 Task: In the Contact  ThomasAmelia@bosch-automotive.com, Create email and send with subject: 'Step into the Future: Discover Our Cutting-Edge Solution', and with mail content 'Good Evening,_x000D_
Step into a world of unlimited possibilities. Our cutting-edge solution will empower you to overcome challenges and achieve unparalleled success in your industry._x000D_
Thanks and Regards', attach the document: Project_plan.docx and insert image: visitingcard.jpg. Below Thank and Regards, write Reddit and insert the URL: 'www.reddit.com'. Mark checkbox to create task to follow up : In 2 weeks. Logged in from softage.3@softage.net
Action: Mouse moved to (68, 73)
Screenshot: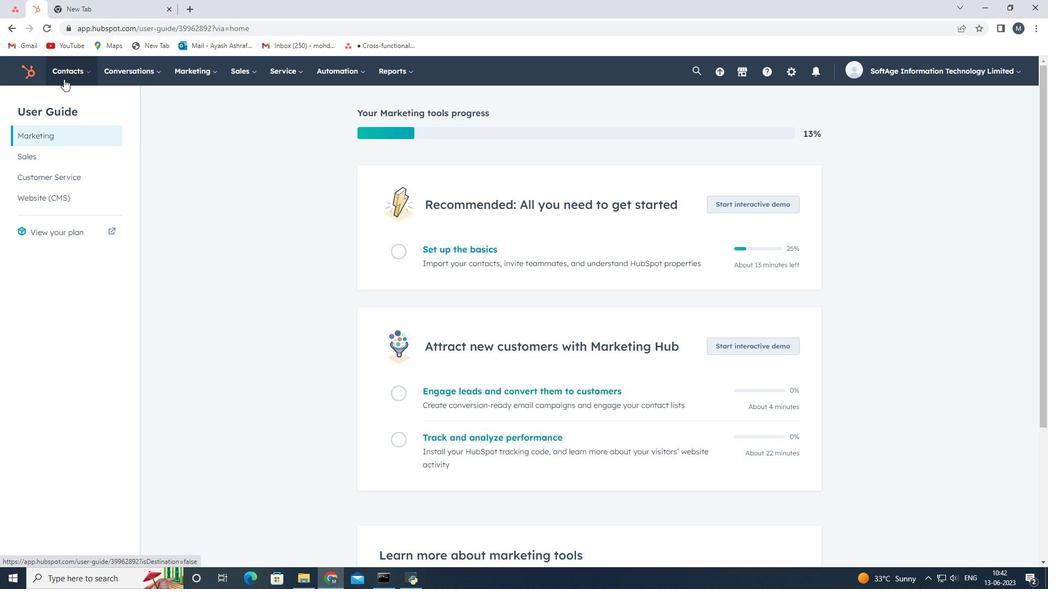 
Action: Mouse pressed left at (68, 73)
Screenshot: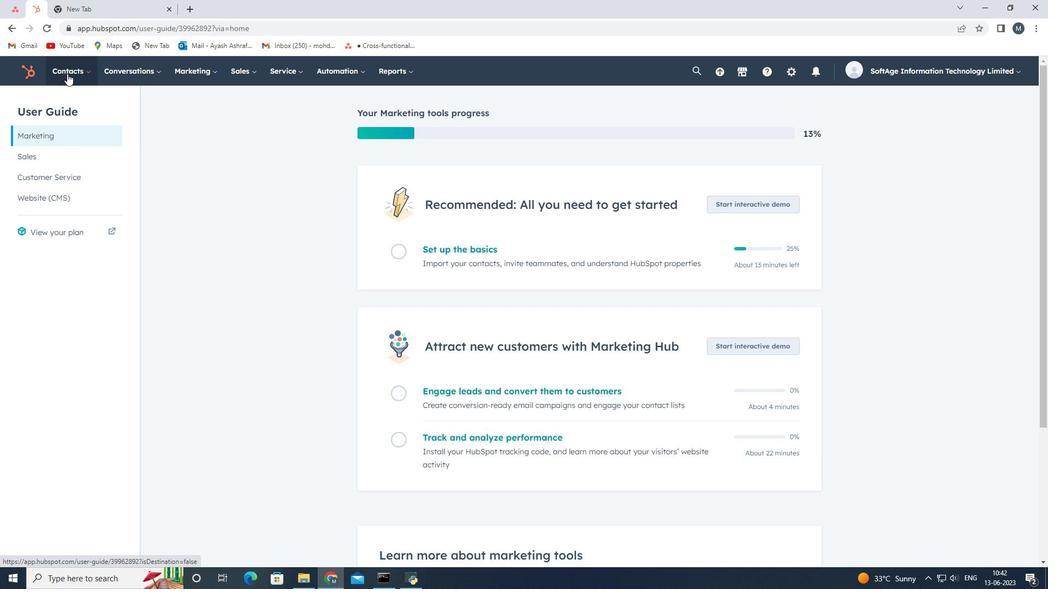 
Action: Mouse moved to (69, 99)
Screenshot: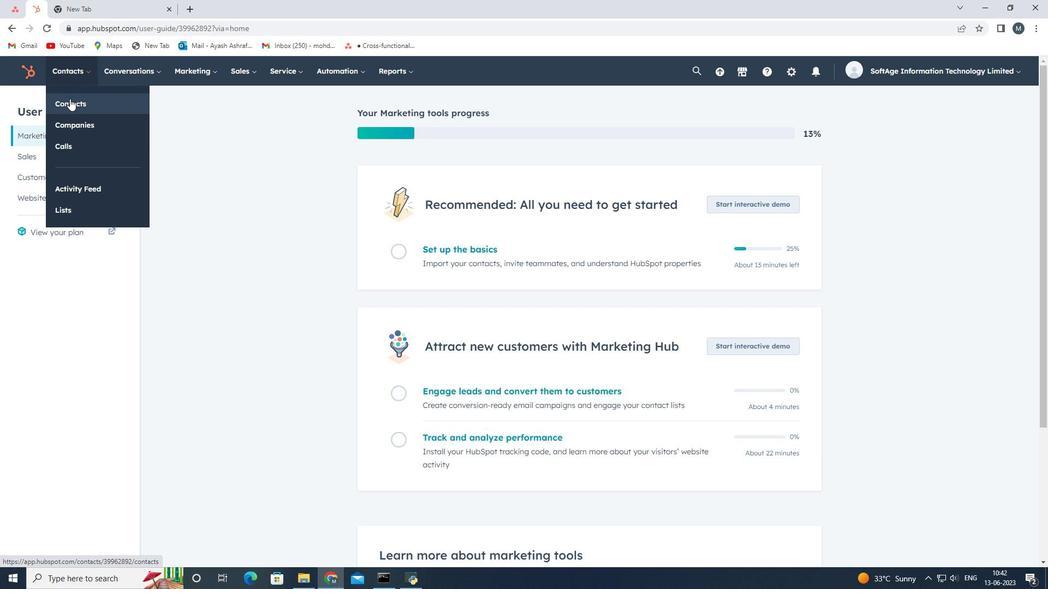 
Action: Mouse pressed left at (69, 99)
Screenshot: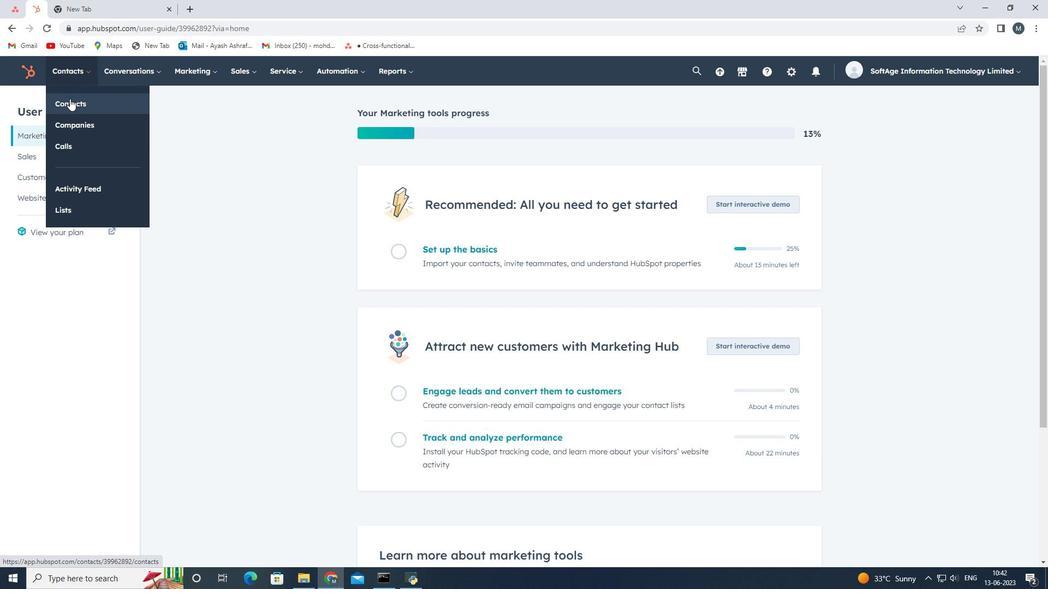 
Action: Mouse moved to (84, 192)
Screenshot: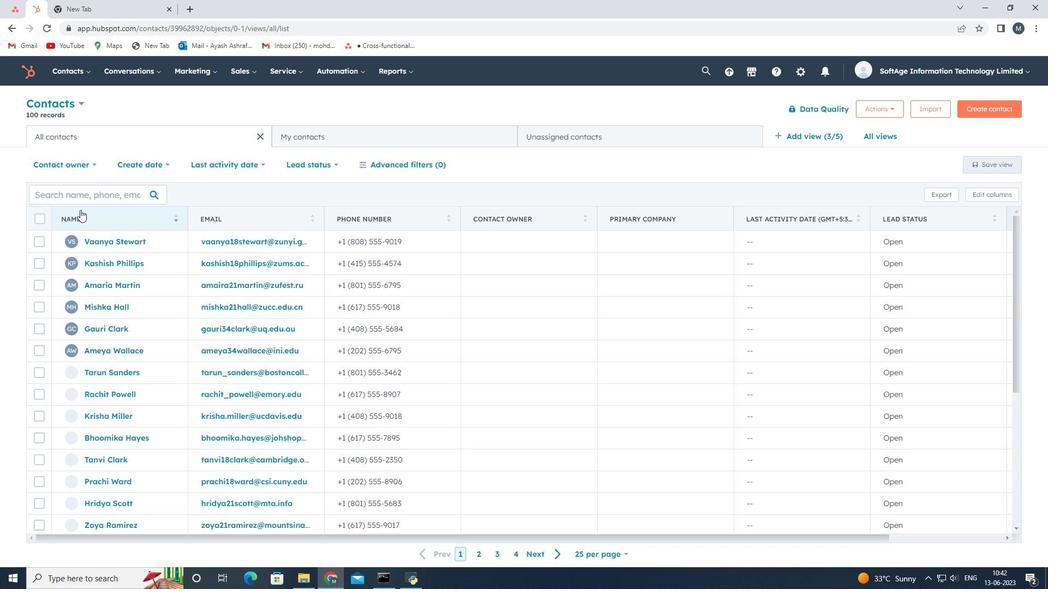 
Action: Mouse pressed left at (84, 192)
Screenshot: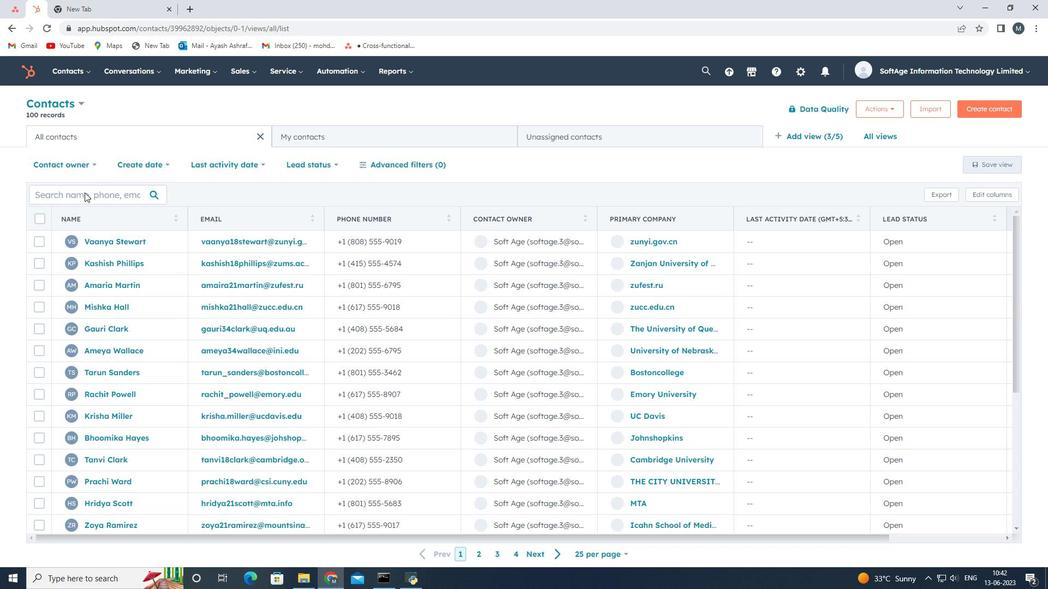 
Action: Key pressed <Key.shift>Thomas<Key.shift><Key.shift><Key.shift><Key.shift><Key.shift><Key.shift><Key.shift><Key.shift><Key.shift><Key.shift><Key.shift>Amelia<Key.shift>@bosch-<Key.shift><Key.shift>automotive.com
Screenshot: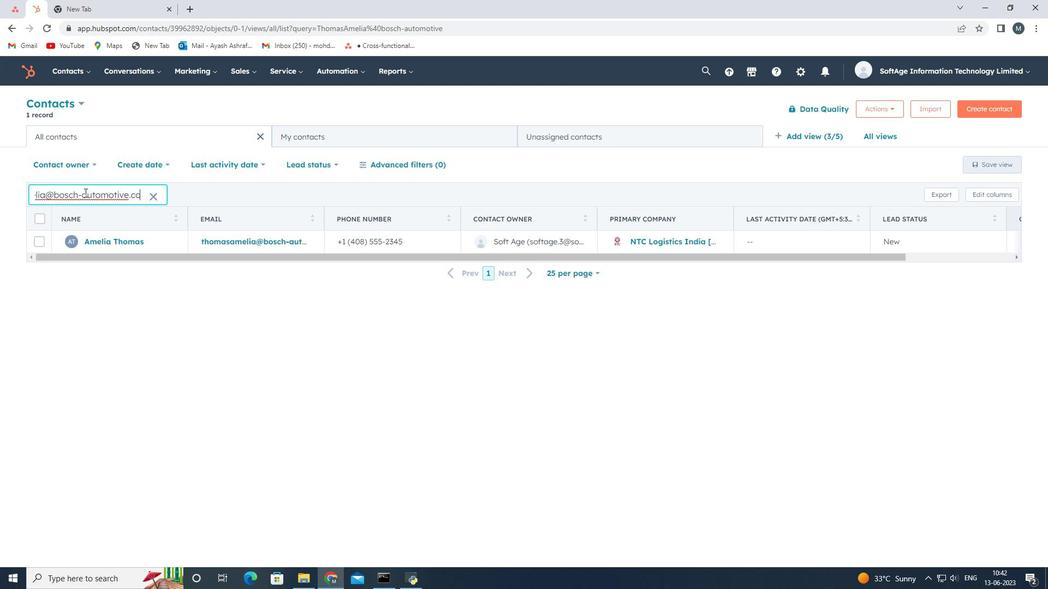 
Action: Mouse moved to (107, 240)
Screenshot: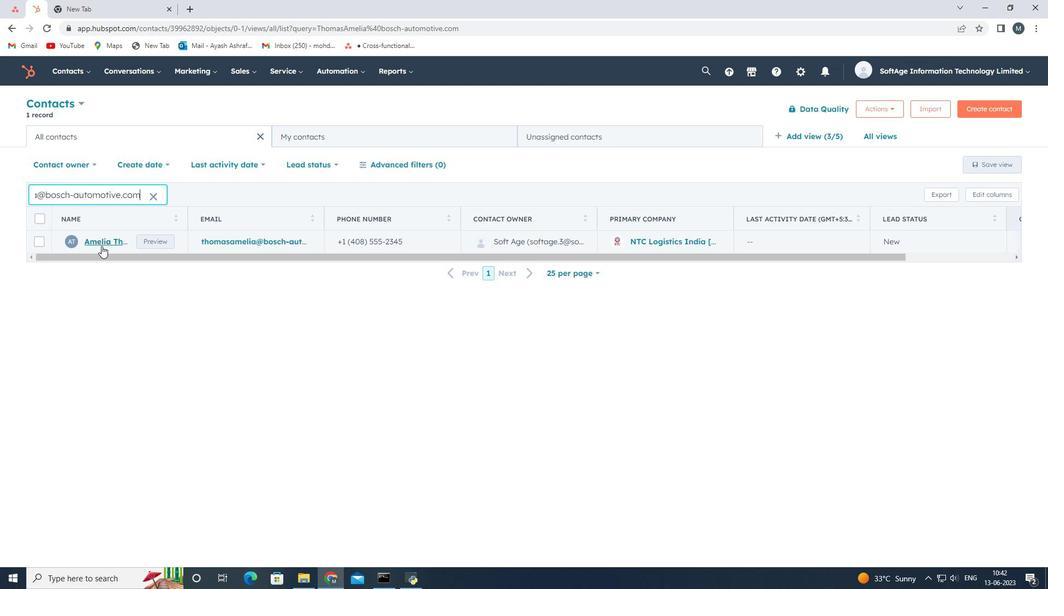 
Action: Mouse pressed left at (107, 240)
Screenshot: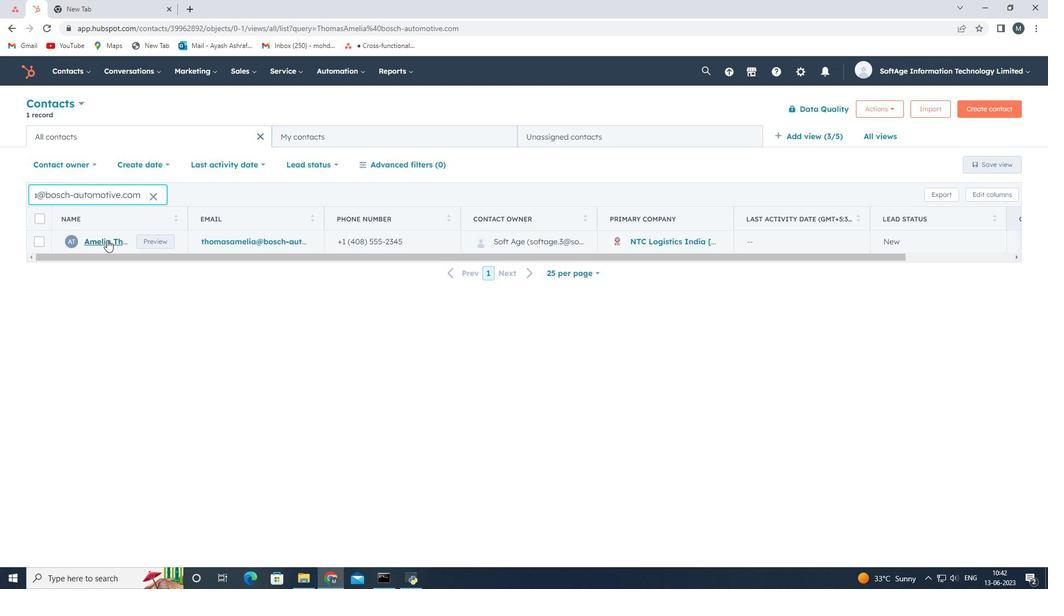 
Action: Mouse pressed left at (107, 240)
Screenshot: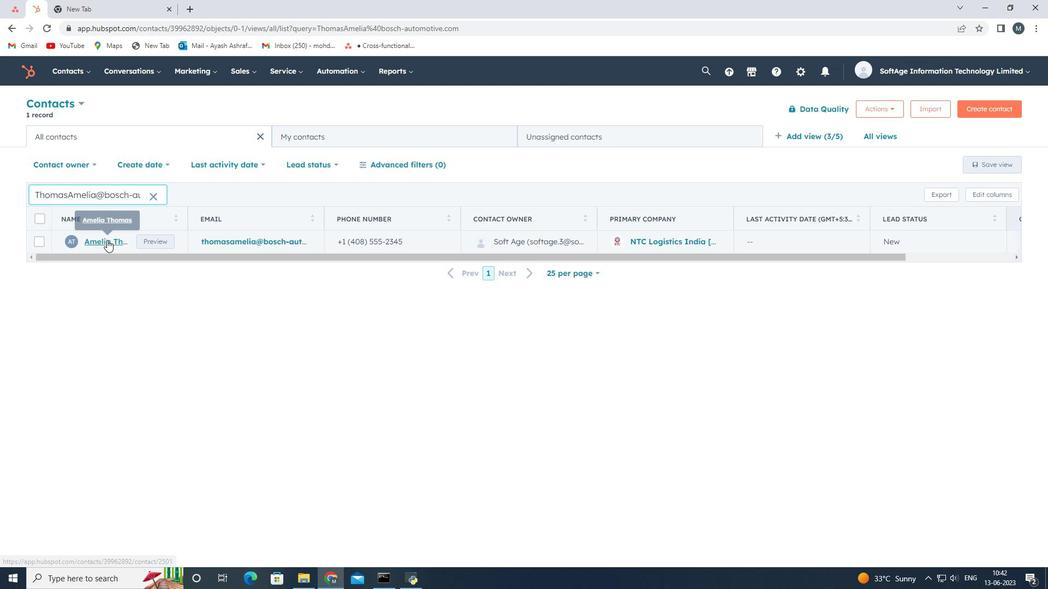 
Action: Mouse moved to (72, 203)
Screenshot: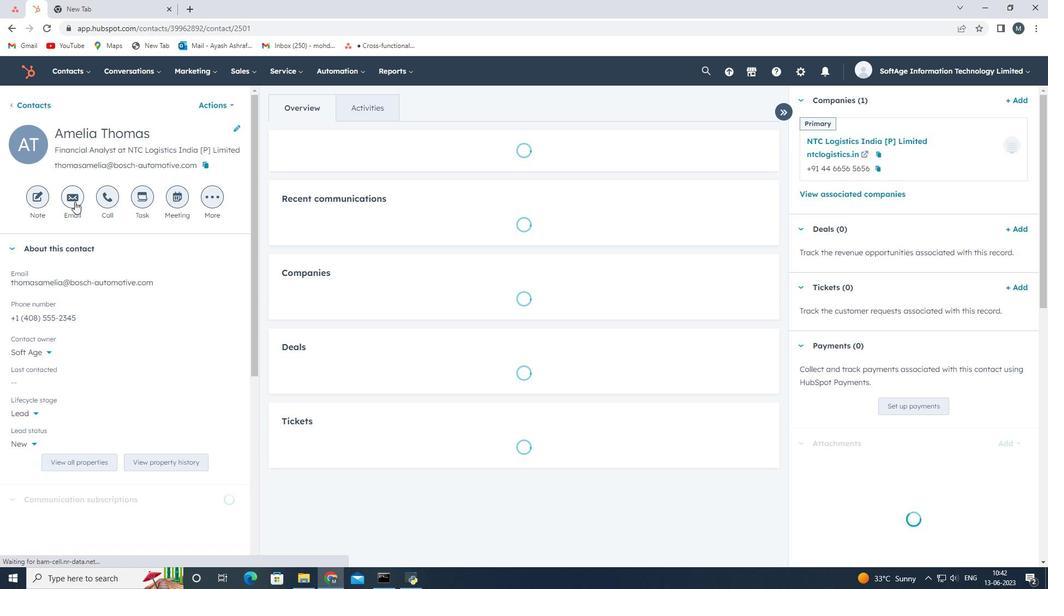 
Action: Mouse pressed left at (72, 203)
Screenshot: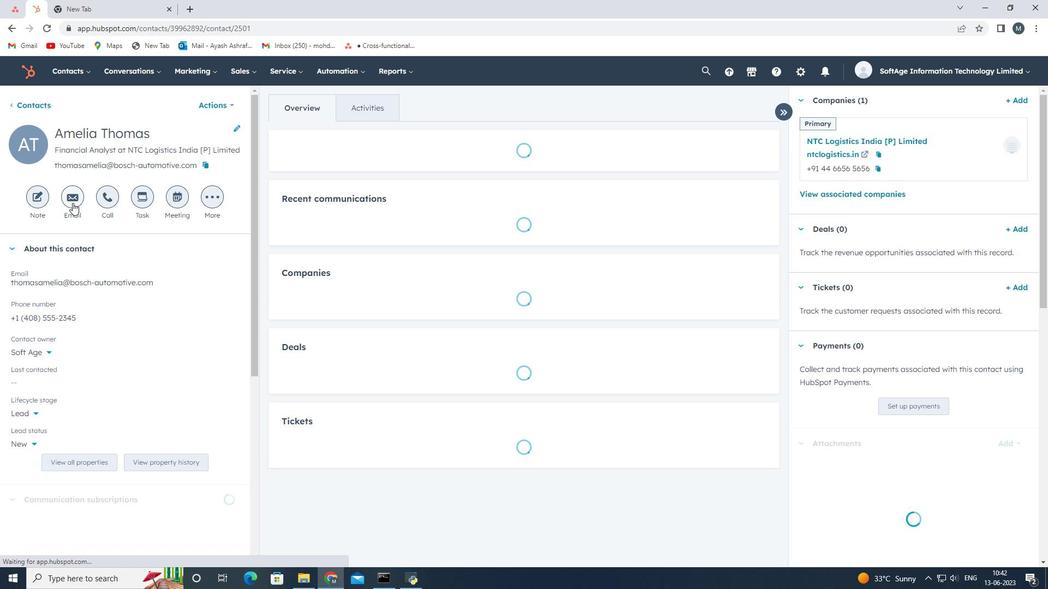
Action: Mouse moved to (923, 272)
Screenshot: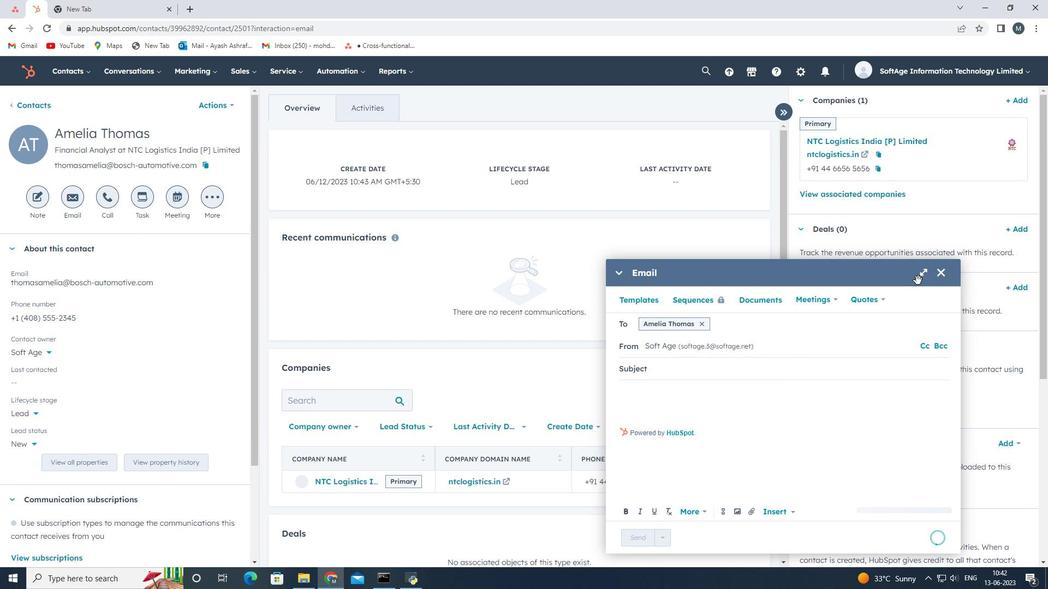 
Action: Mouse pressed left at (923, 272)
Screenshot: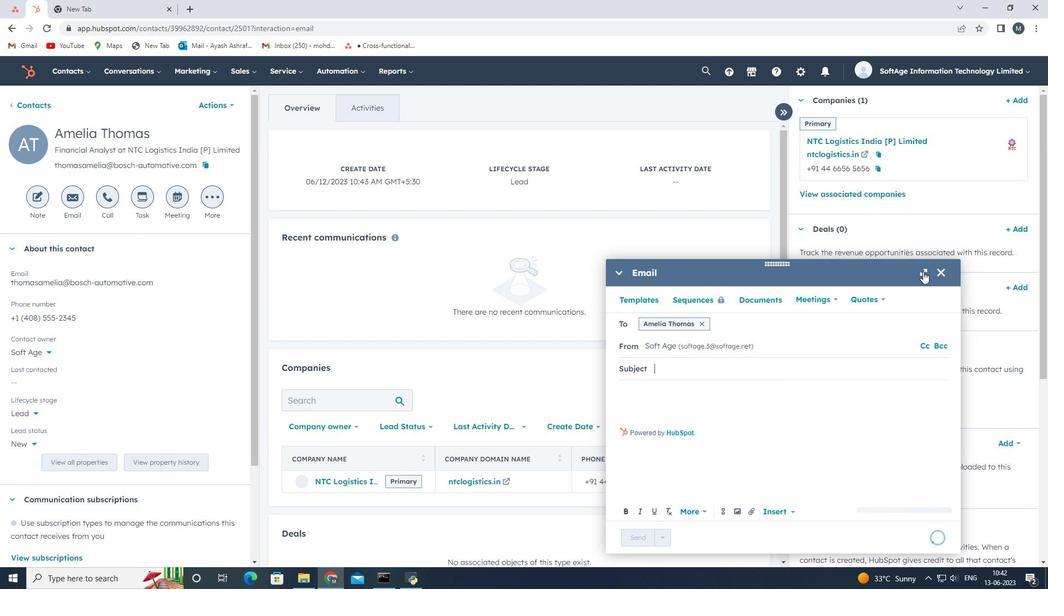 
Action: Mouse moved to (374, 247)
Screenshot: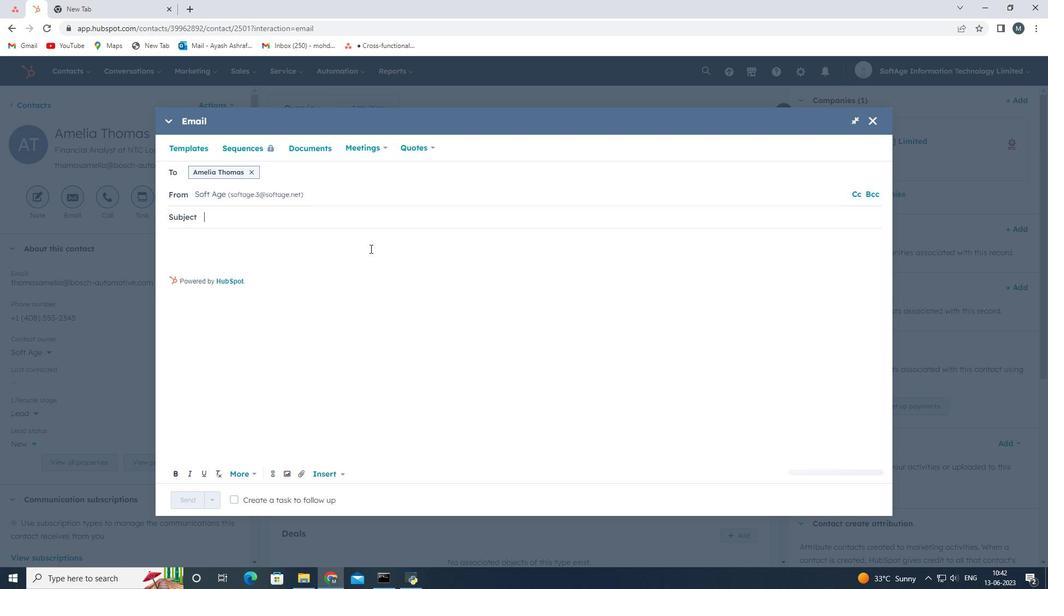 
Action: Key pressed <Key.shift>Step<Key.space>into<Key.space>the<Key.space><Key.shift>Future<Key.shift>:<Key.space><Key.shift>Discover<Key.space><Key.shift>Our<Key.space><Key.shift>Cutting-<Key.shift>Edge<Key.space><Key.shift>Solution
Screenshot: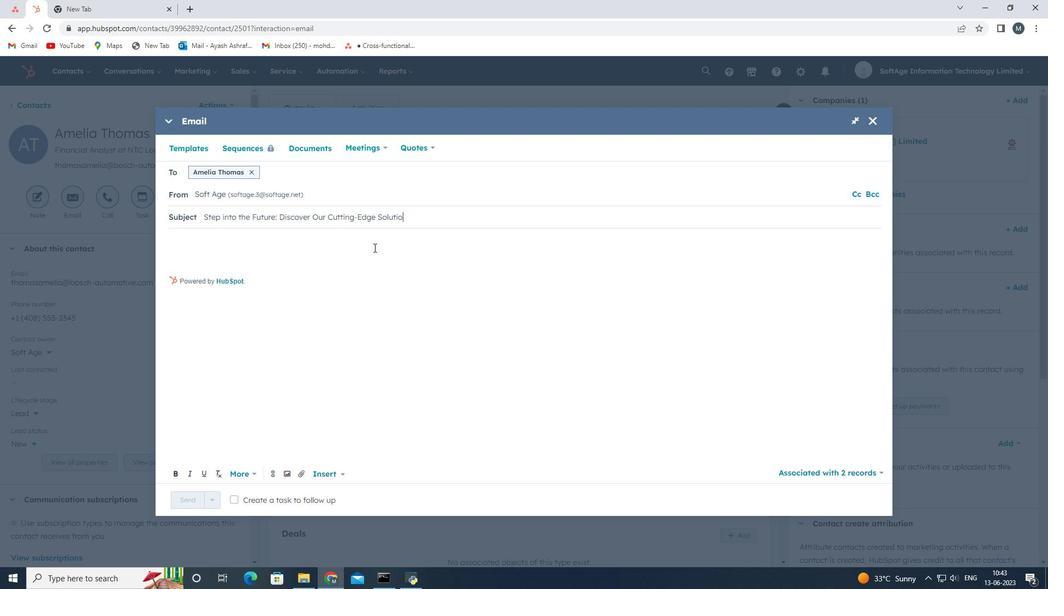 
Action: Mouse moved to (179, 238)
Screenshot: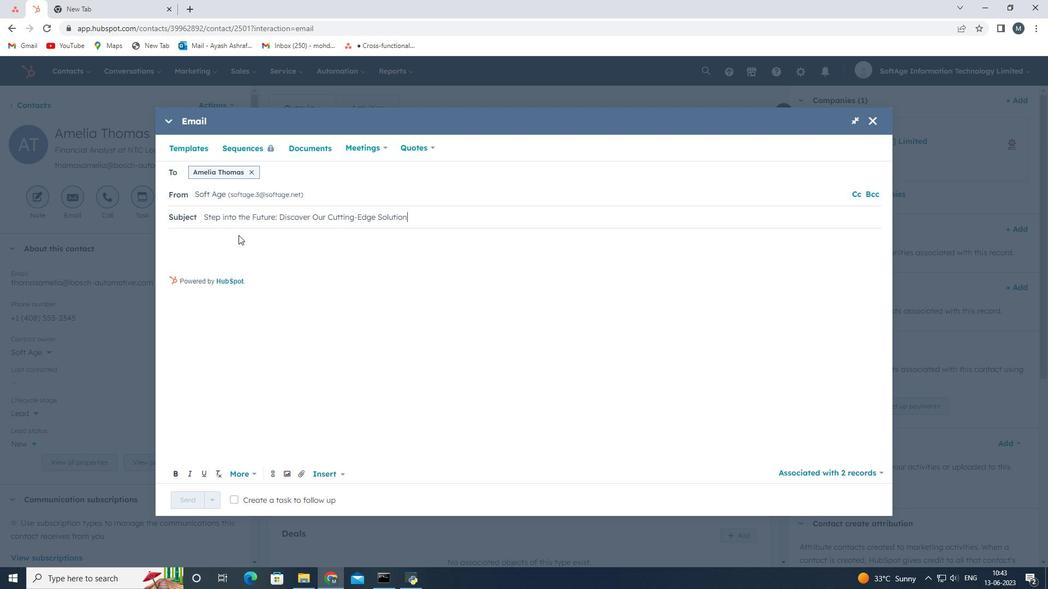 
Action: Mouse pressed left at (179, 238)
Screenshot: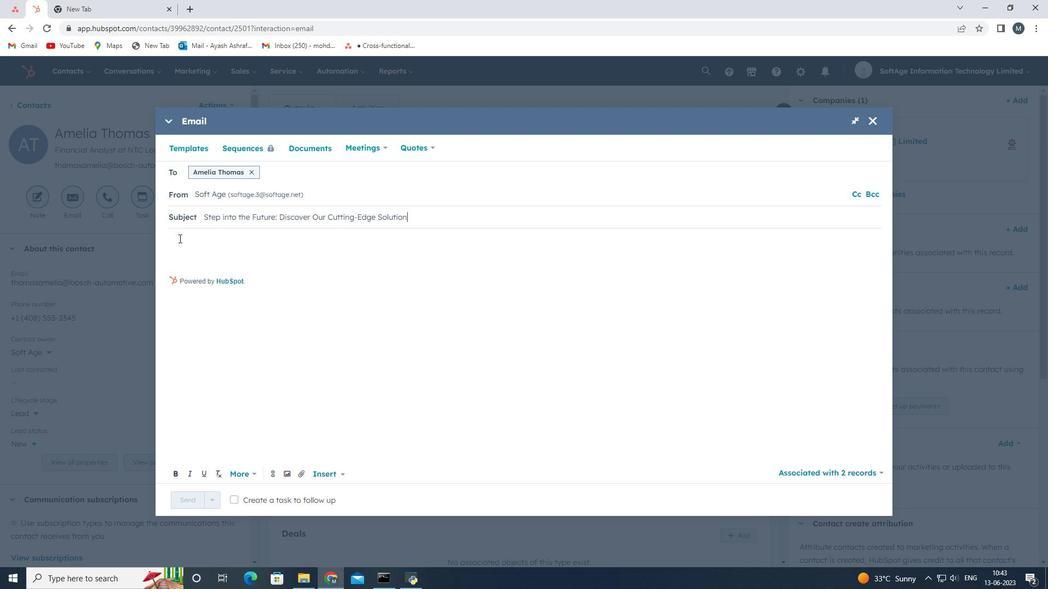 
Action: Mouse moved to (179, 238)
Screenshot: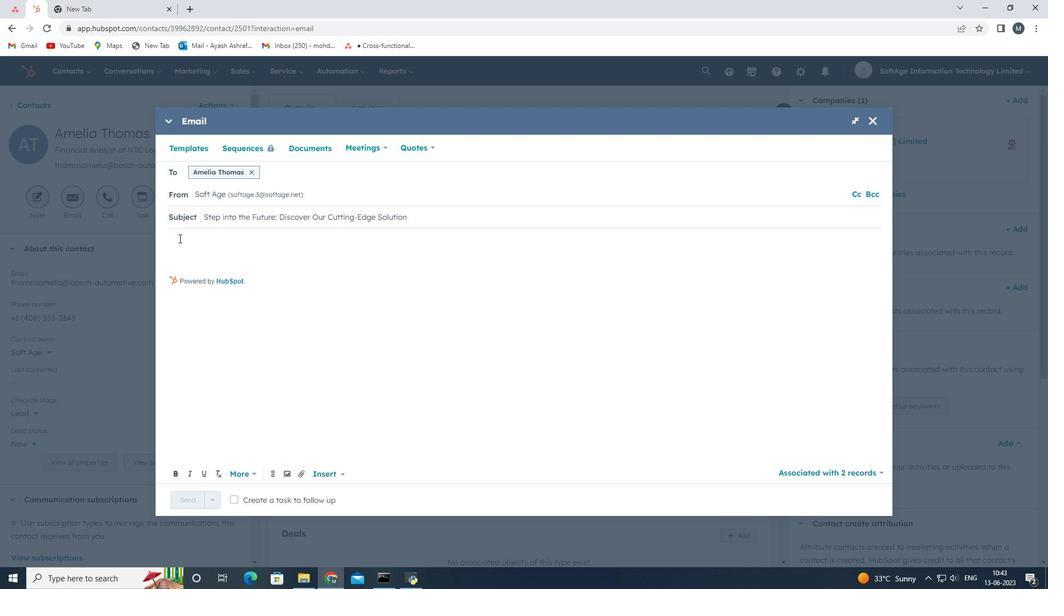 
Action: Key pressed <Key.shift><Key.shift><Key.shift><Key.shift>Good<Key.space><Key.shift>Evening,<Key.enter><Key.shift>Step<Key.space>into<Key.space>the<Key.space><Key.backspace><Key.backspace><Key.backspace>a<Key.space>world<Key.space>of<Key.space>unlimited<Key.space>possibilties<Key.space><Key.backspace>.<Key.space><Key.shift>Our<Key.space>cutting-edge<Key.space>solution<Key.space>will<Key.space>empower<Key.space>f<Key.backspace>you<Key.space>to<Key.space>overcome<Key.space>challenged<Key.backspace>s<Key.space>and<Key.space>achieve<Key.space>unparalleled<Key.space>success<Key.space>in<Key.space>t<Key.backspace>your<Key.space>indusr<Key.backspace>try.<Key.enter><Key.shift>thanks<Key.space><Key.shift>&<Key.space><Key.shift>Regards
Screenshot: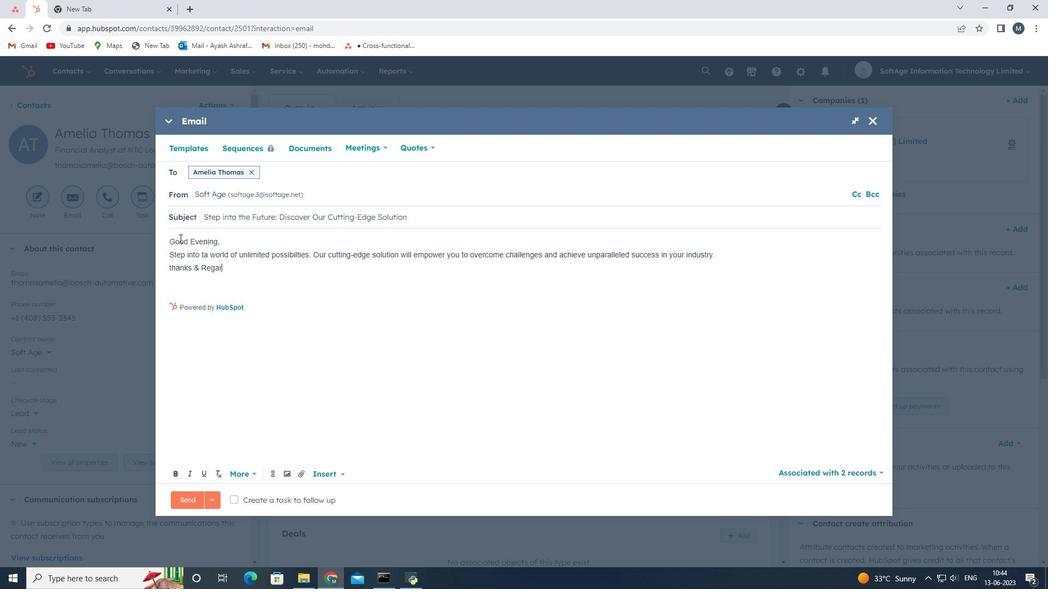 
Action: Mouse moved to (172, 268)
Screenshot: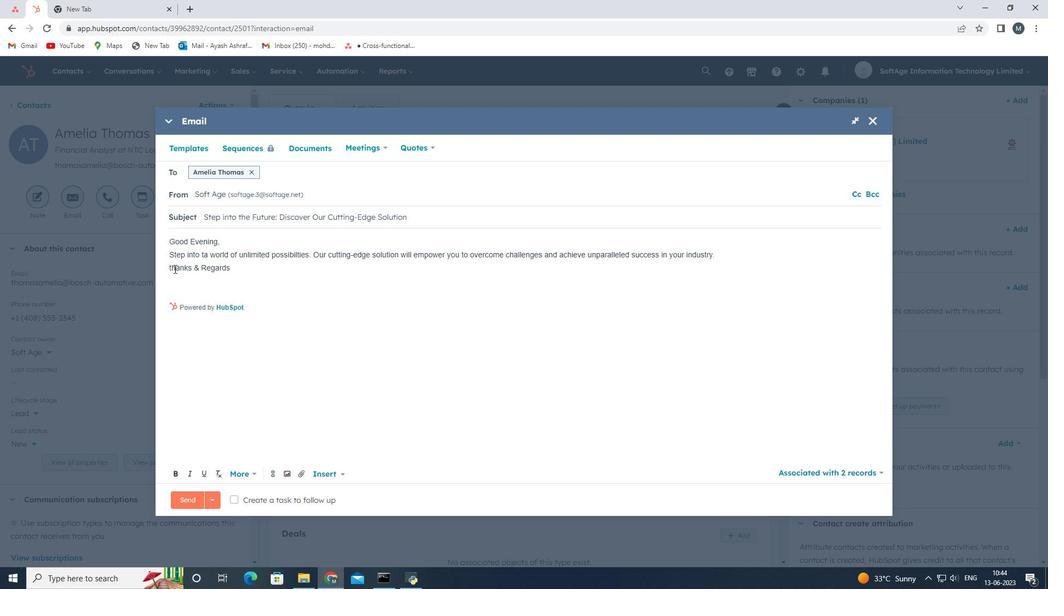 
Action: Mouse pressed left at (172, 268)
Screenshot: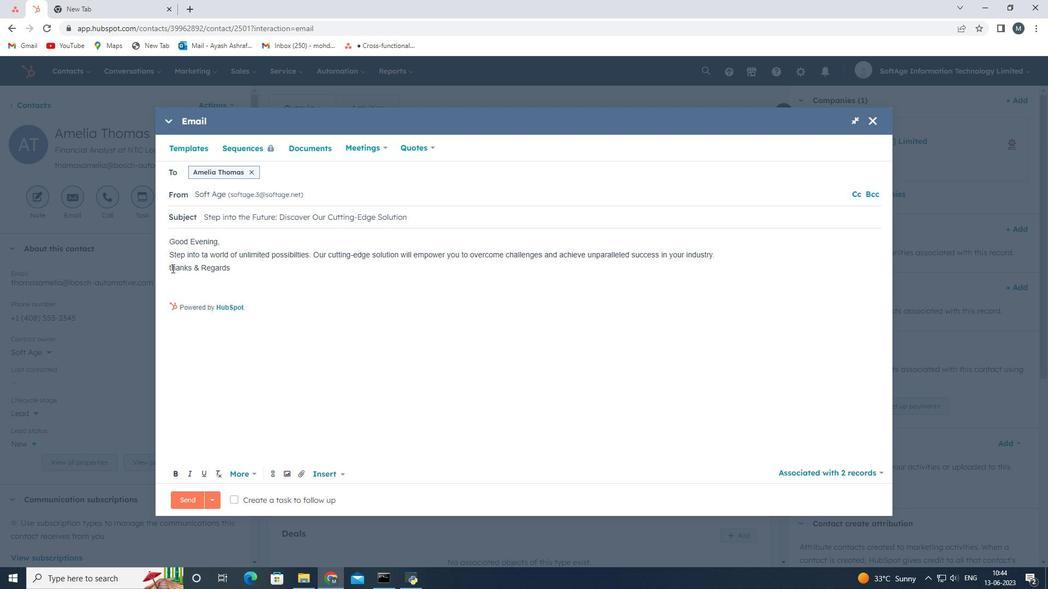 
Action: Key pressed <Key.backspace><Key.shift>T
Screenshot: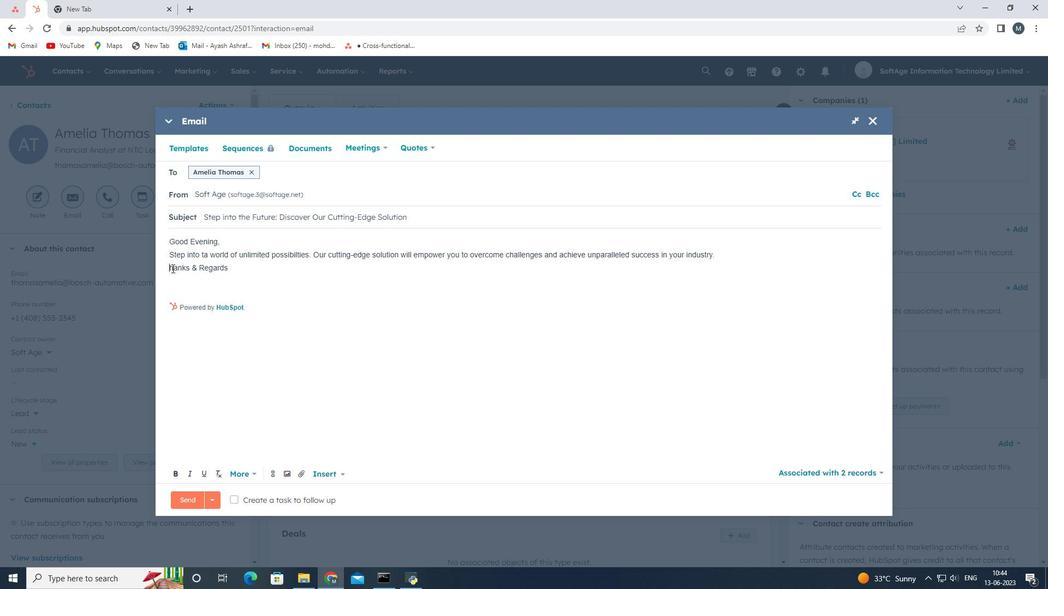 
Action: Mouse moved to (241, 269)
Screenshot: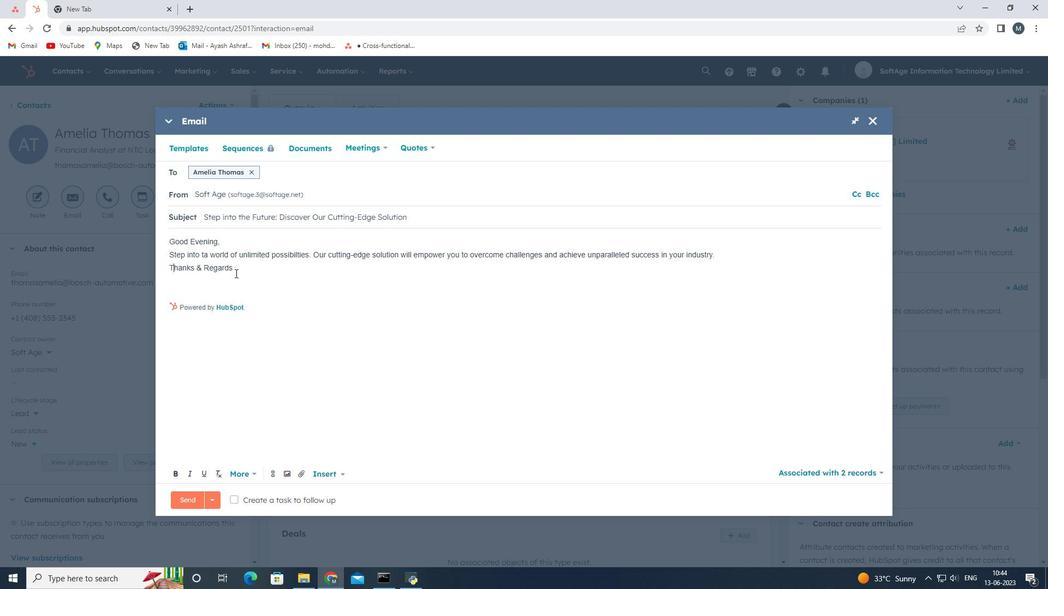 
Action: Mouse pressed left at (241, 269)
Screenshot: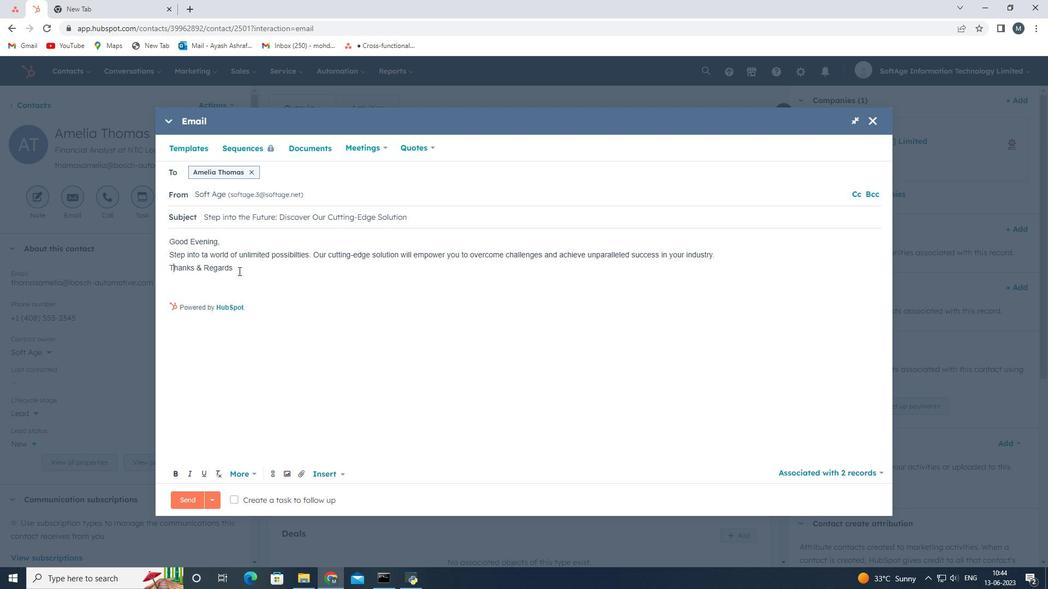 
Action: Mouse moved to (241, 268)
Screenshot: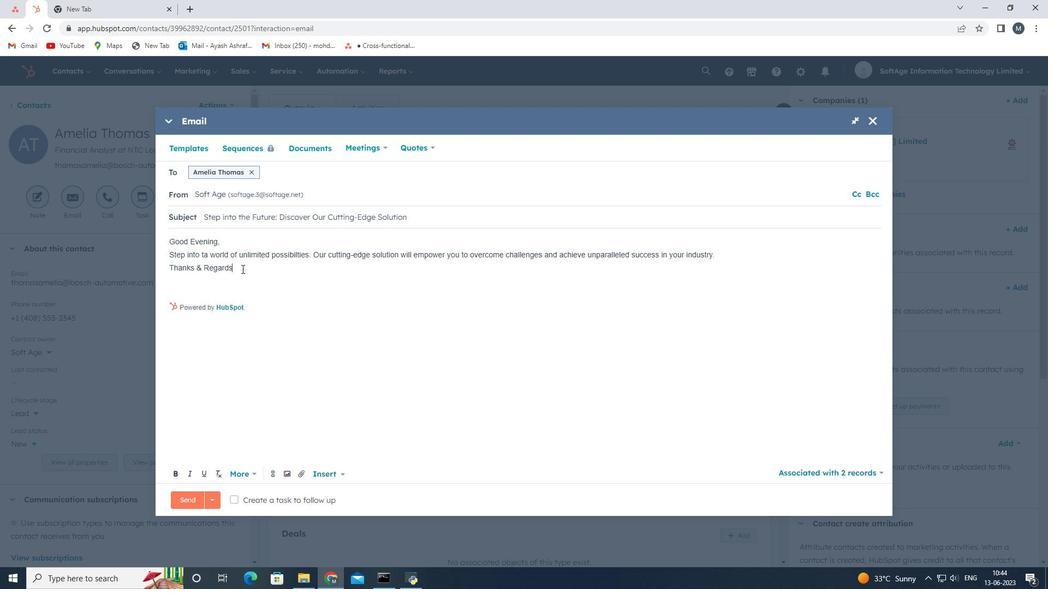 
Action: Key pressed <Key.enter>
Screenshot: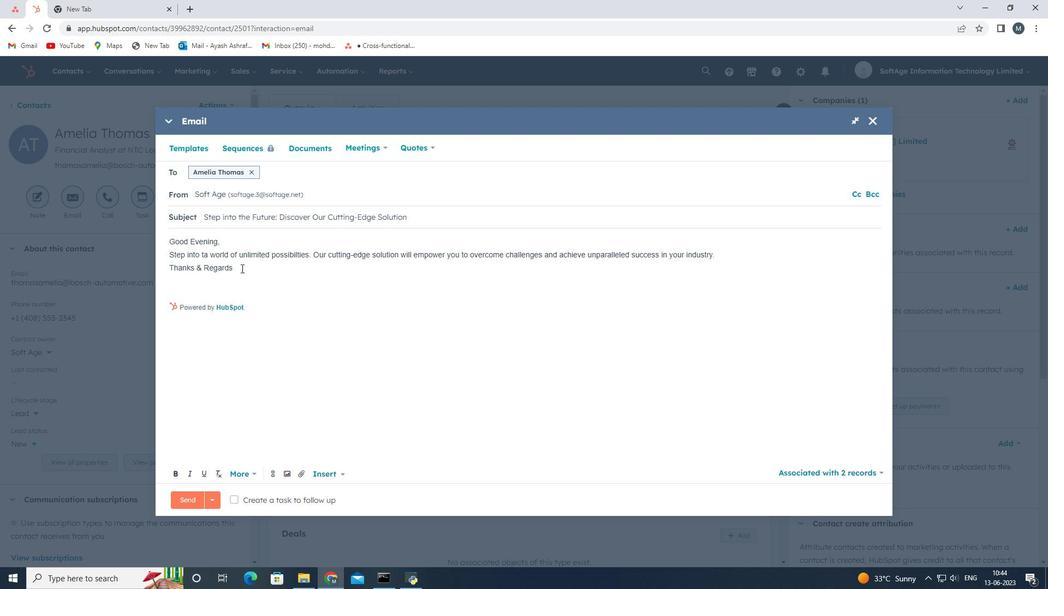 
Action: Mouse moved to (270, 476)
Screenshot: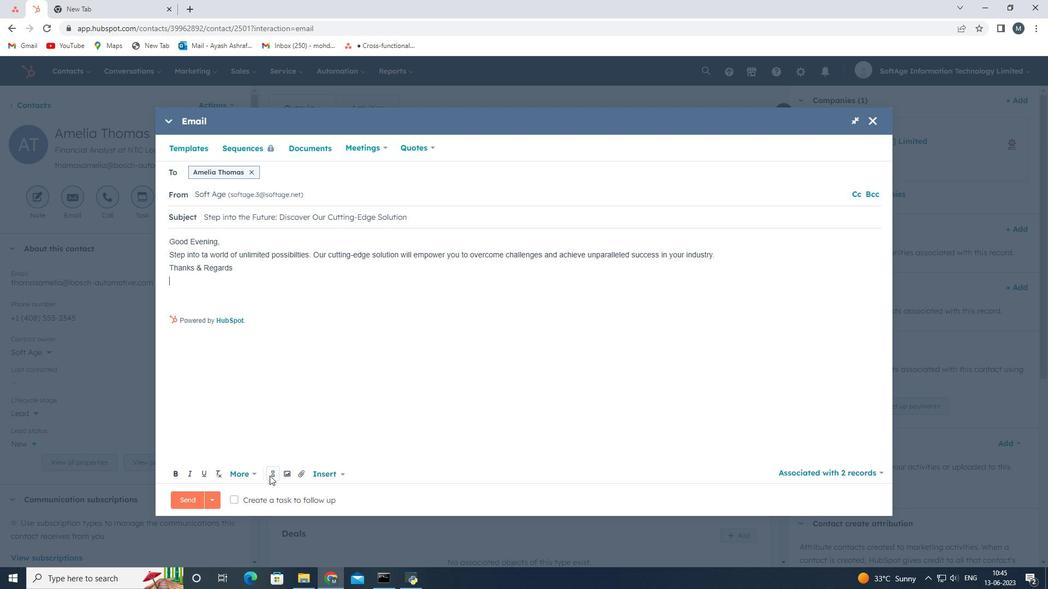 
Action: Mouse pressed left at (270, 476)
Screenshot: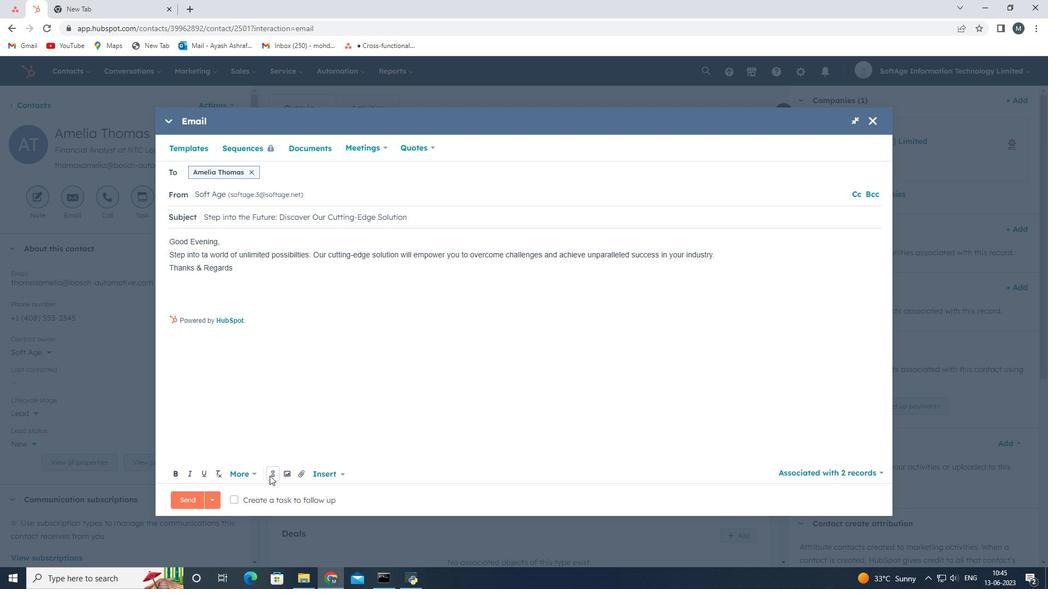 
Action: Mouse moved to (306, 352)
Screenshot: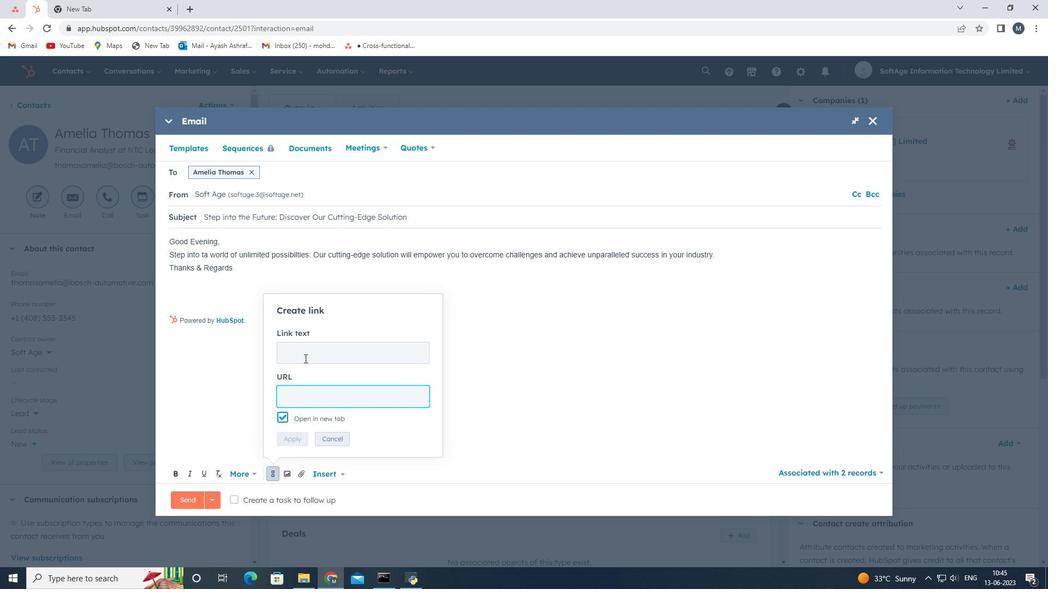 
Action: Mouse pressed left at (306, 352)
Screenshot: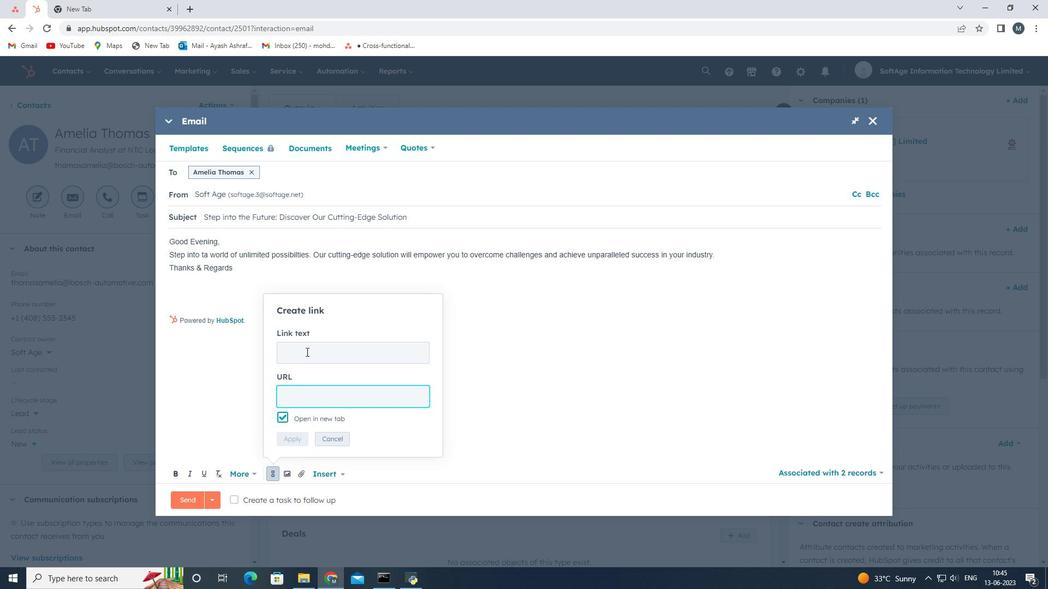 
Action: Key pressed <Key.shift>Reddit
Screenshot: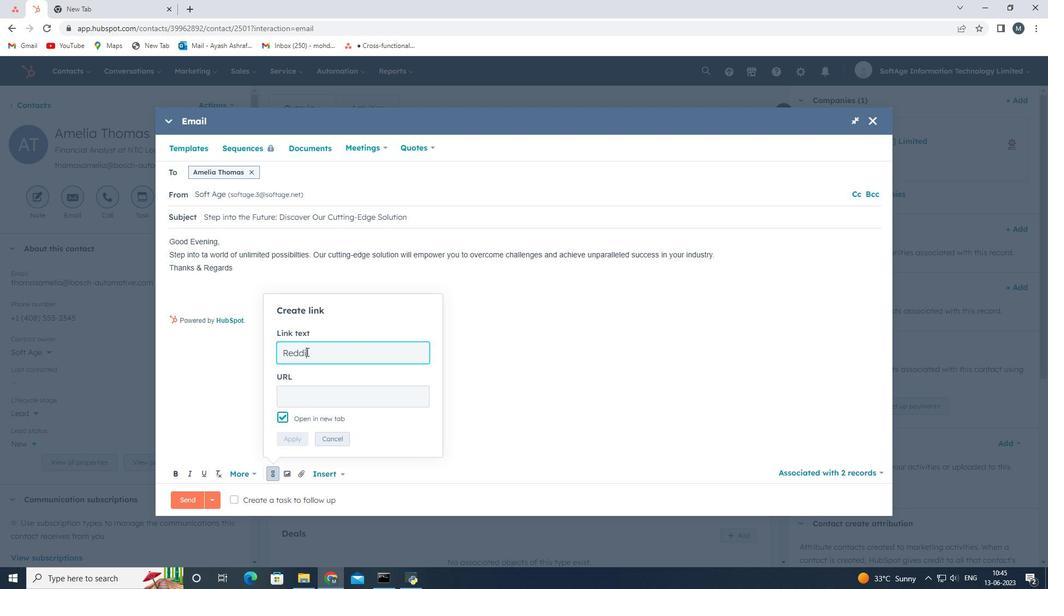 
Action: Mouse moved to (341, 383)
Screenshot: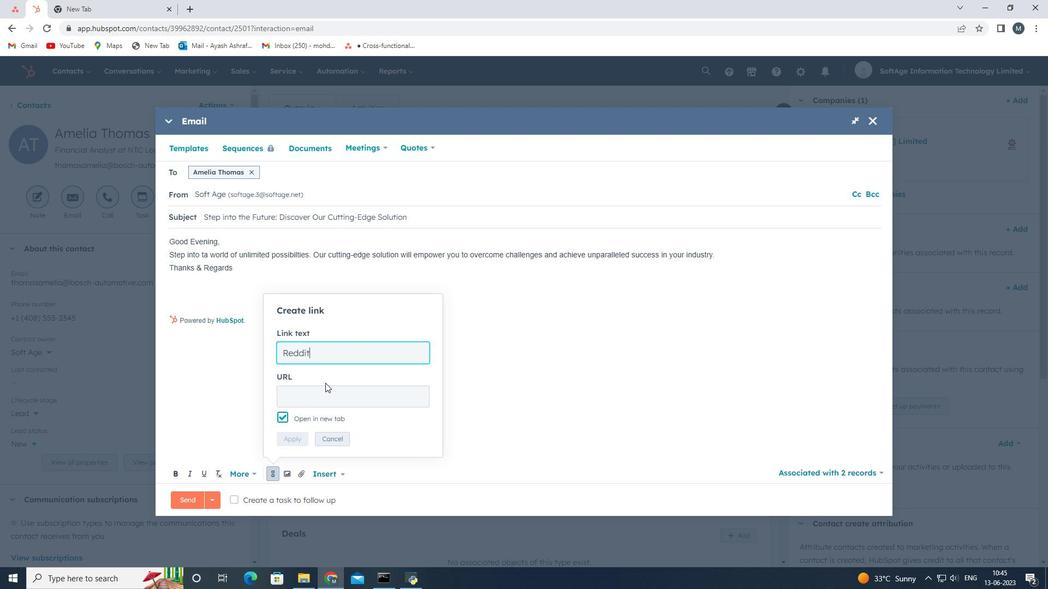 
Action: Mouse pressed left at (341, 383)
Screenshot: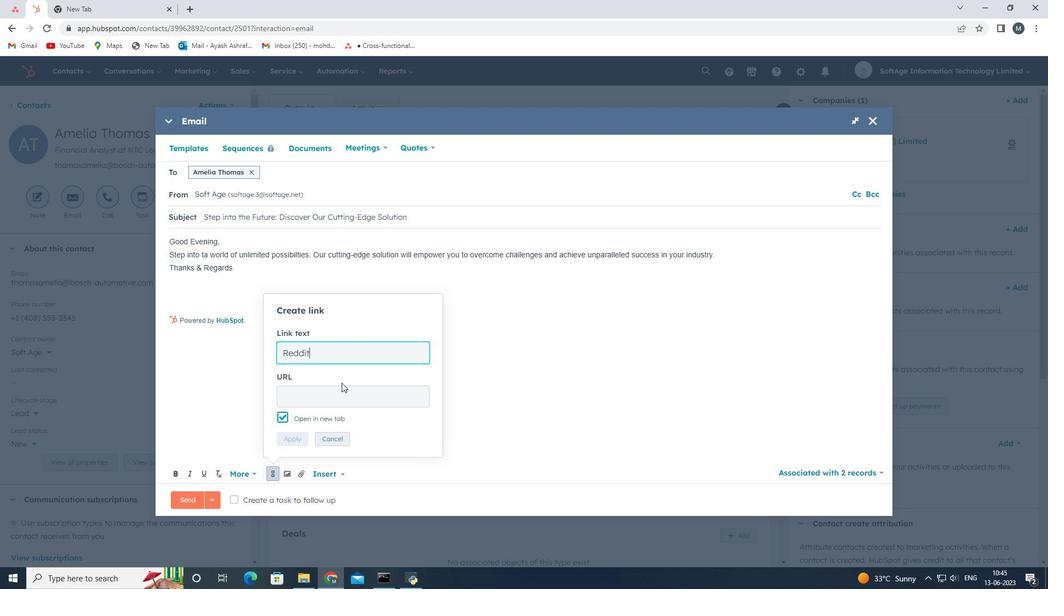 
Action: Mouse moved to (341, 392)
Screenshot: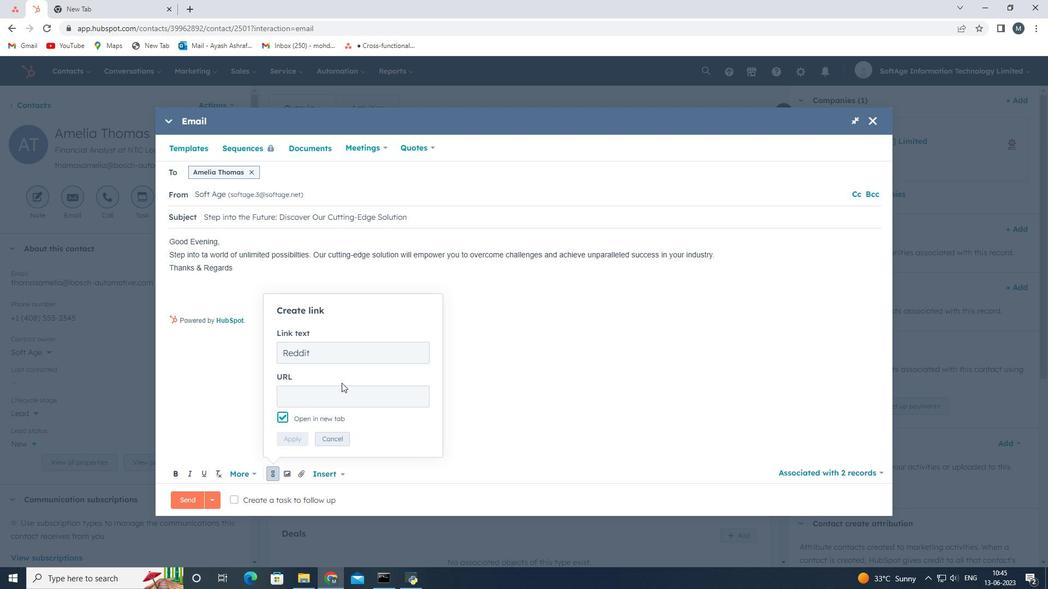 
Action: Mouse pressed left at (341, 392)
Screenshot: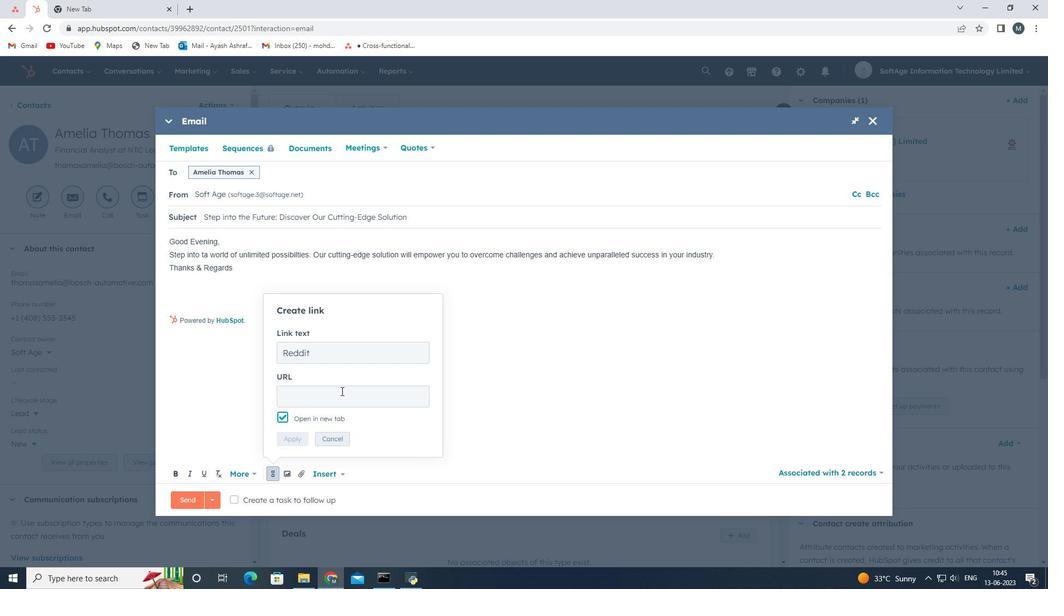
Action: Mouse moved to (340, 393)
Screenshot: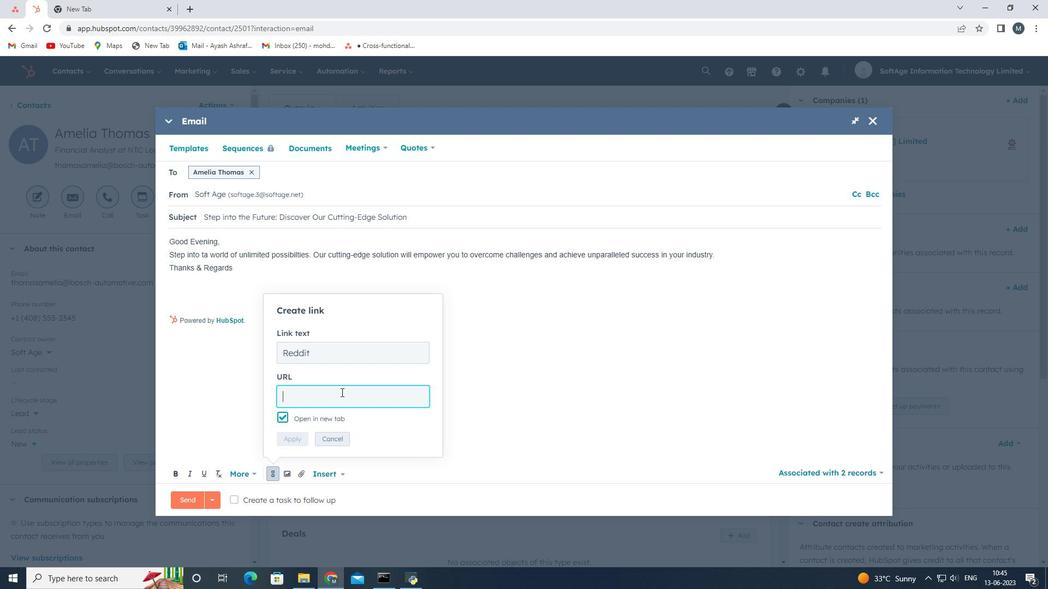 
Action: Key pressed www.reddit.com
Screenshot: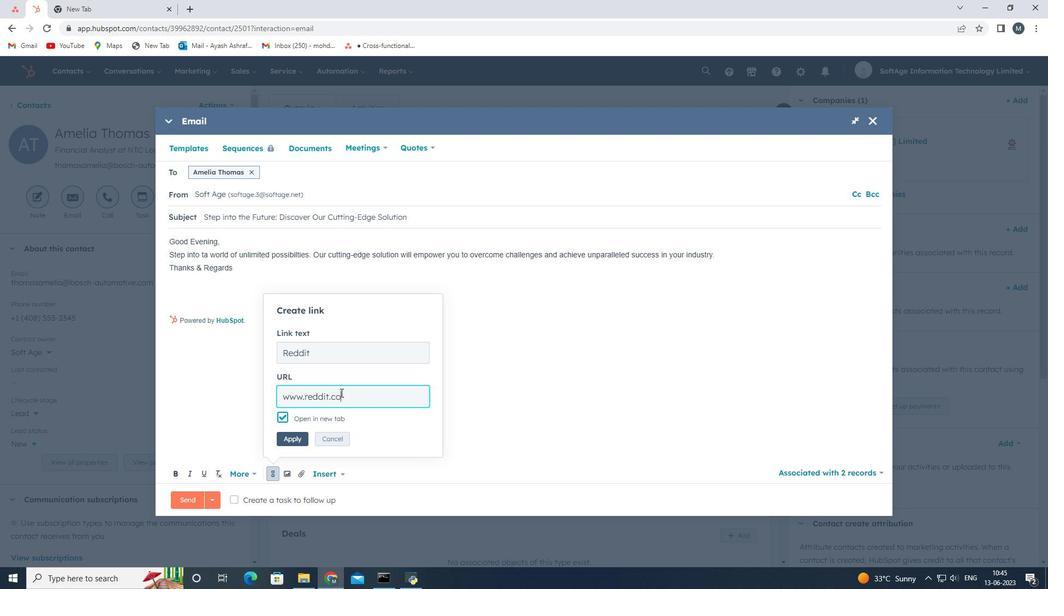 
Action: Mouse moved to (299, 441)
Screenshot: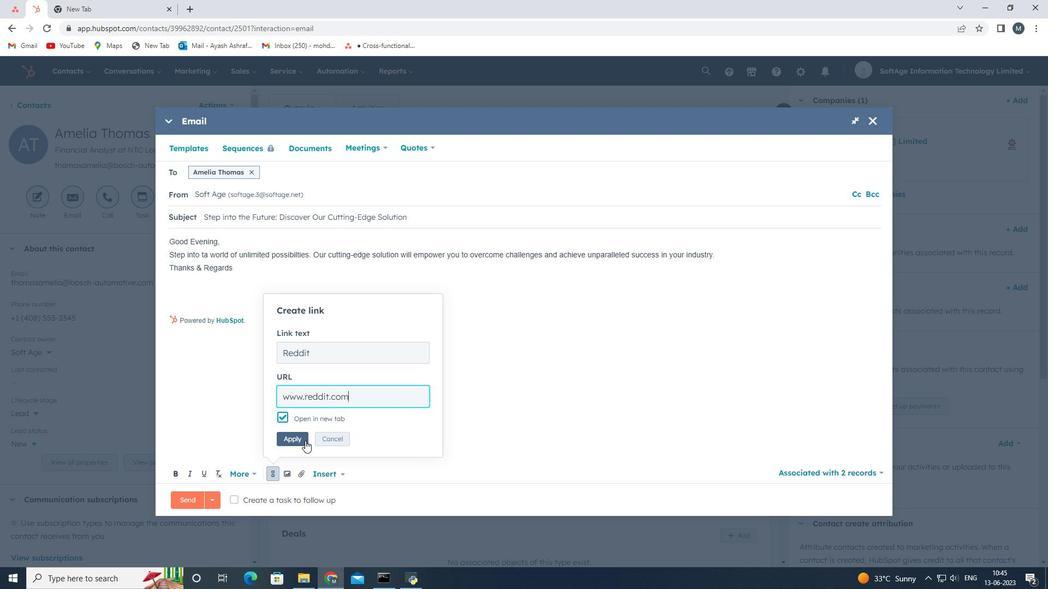 
Action: Mouse pressed left at (299, 441)
Screenshot: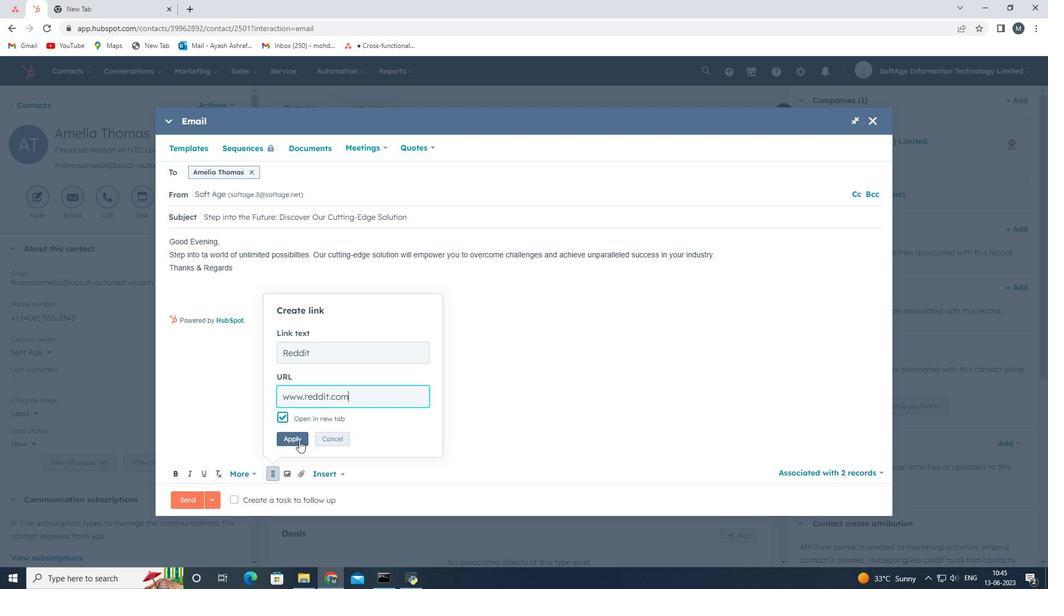 
Action: Mouse moved to (297, 428)
Screenshot: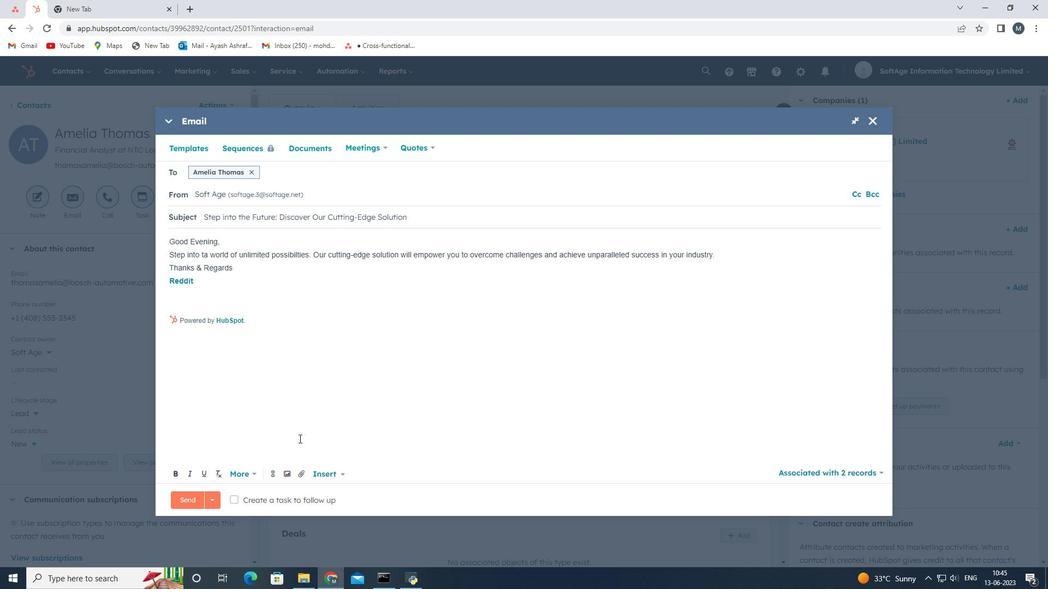 
Action: Key pressed <Key.enter>
Screenshot: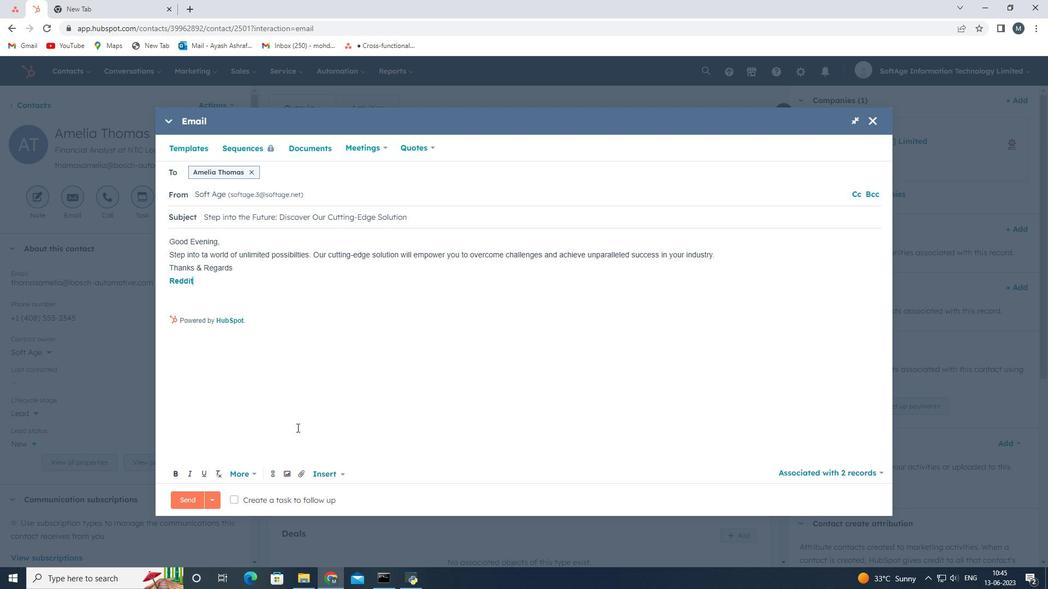 
Action: Mouse moved to (301, 474)
Screenshot: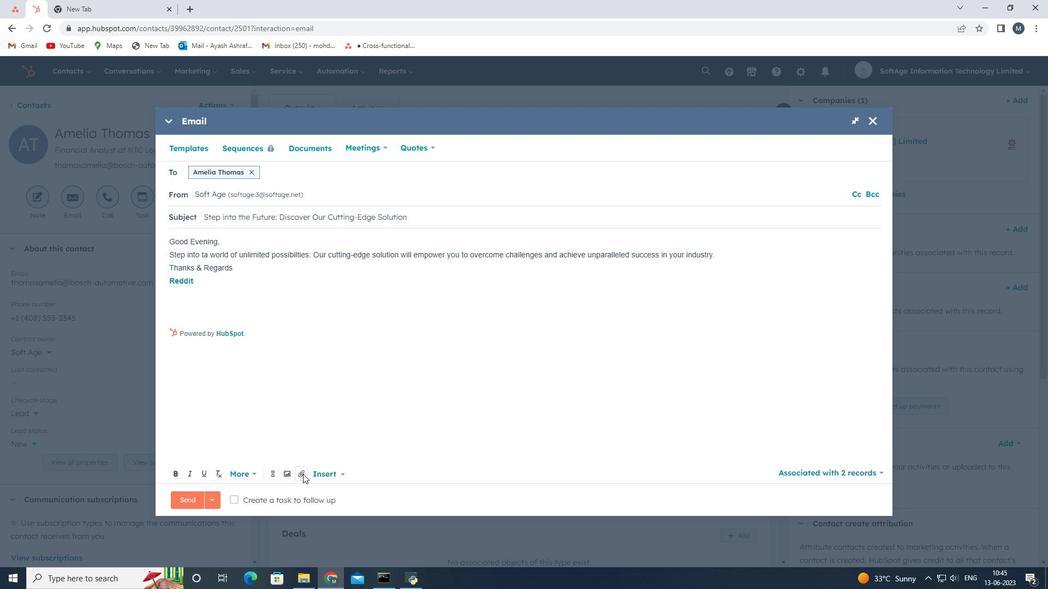 
Action: Mouse pressed left at (301, 474)
Screenshot: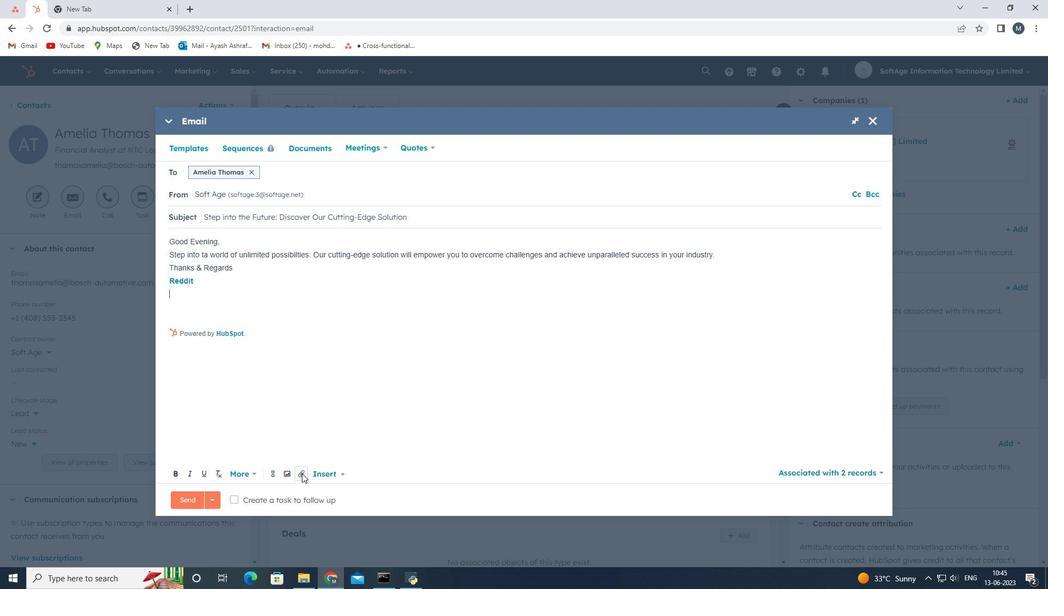 
Action: Mouse moved to (302, 447)
Screenshot: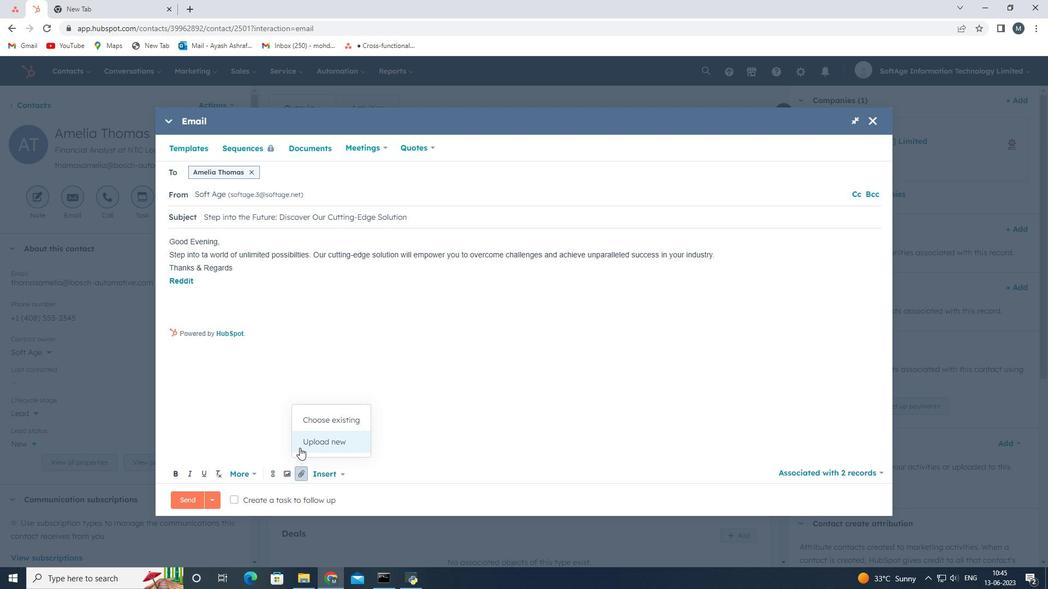 
Action: Mouse pressed left at (302, 447)
Screenshot: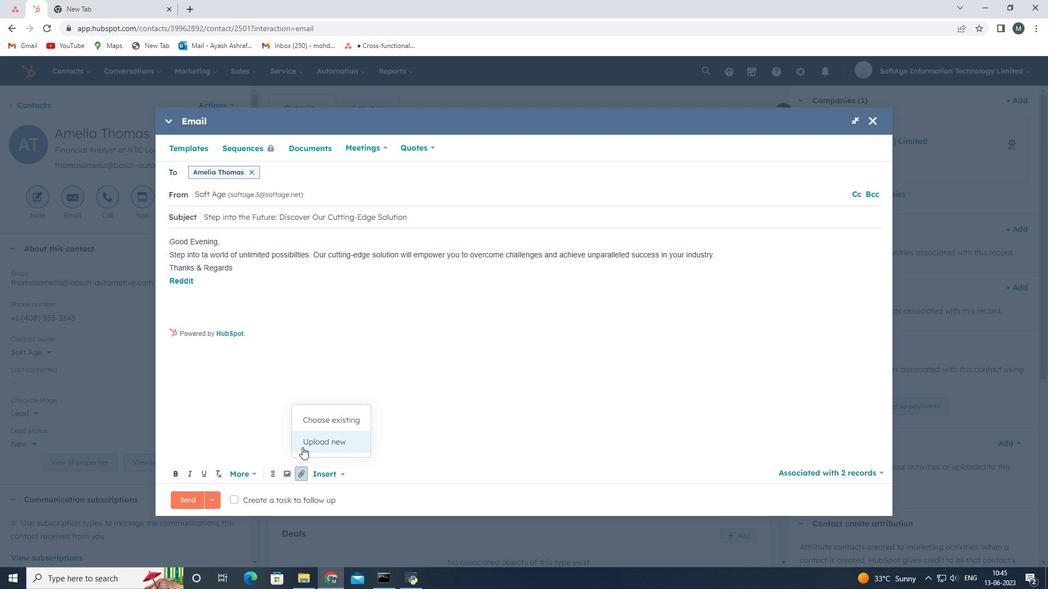 
Action: Mouse moved to (150, 185)
Screenshot: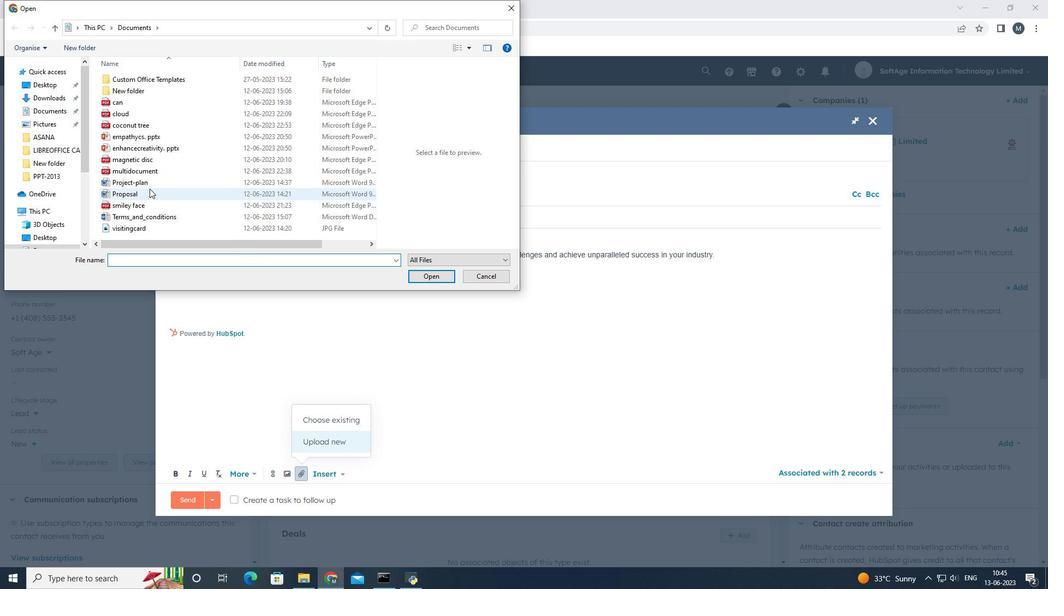 
Action: Mouse pressed left at (150, 185)
Screenshot: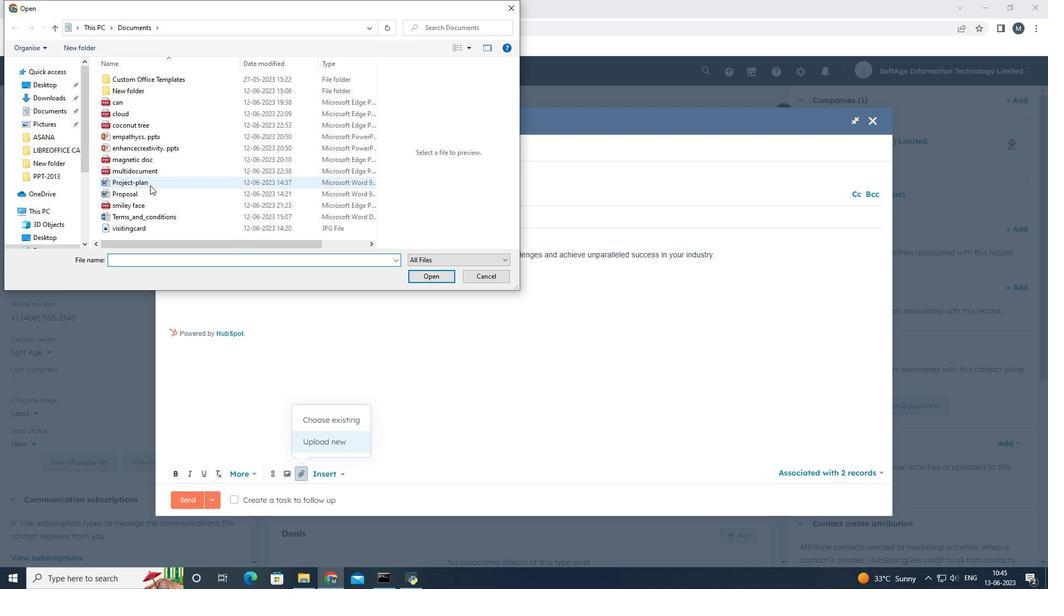 
Action: Mouse moved to (420, 273)
Screenshot: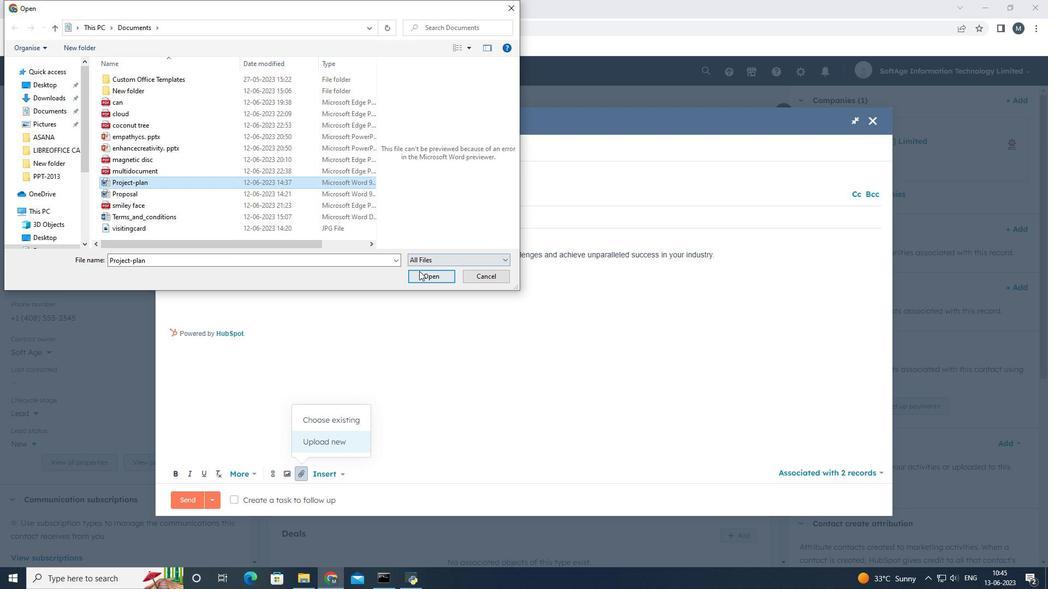 
Action: Mouse pressed left at (420, 273)
Screenshot: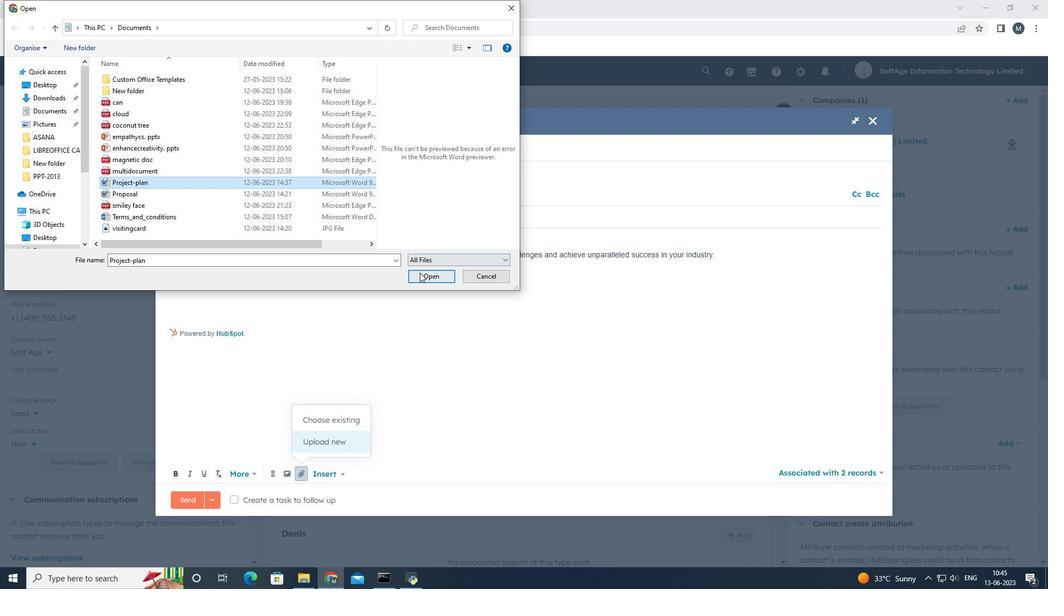 
Action: Mouse moved to (284, 450)
Screenshot: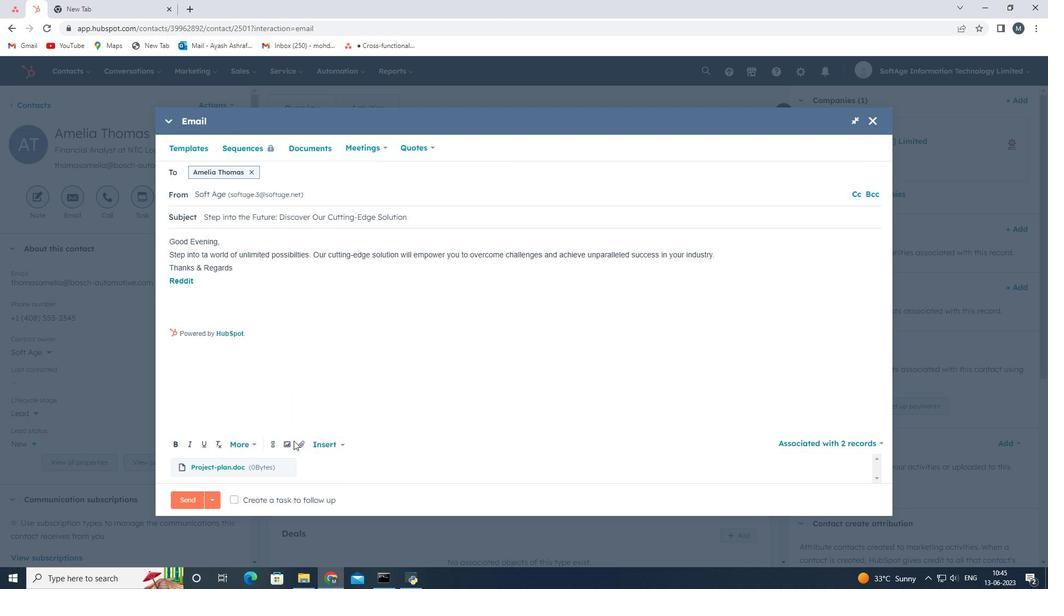 
Action: Mouse pressed left at (284, 450)
Screenshot: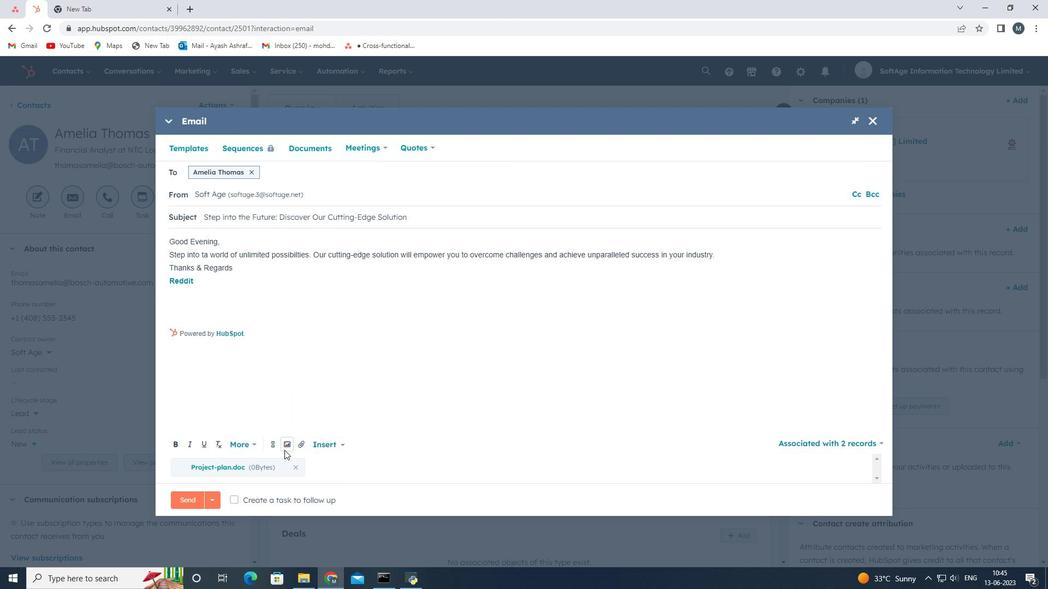 
Action: Mouse moved to (282, 408)
Screenshot: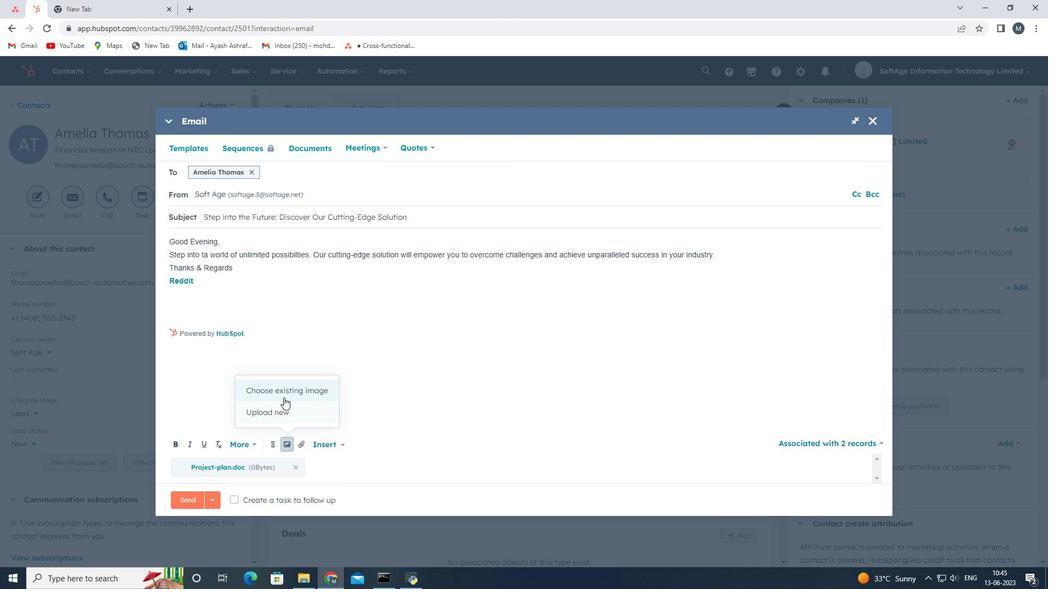 
Action: Mouse pressed left at (282, 408)
Screenshot: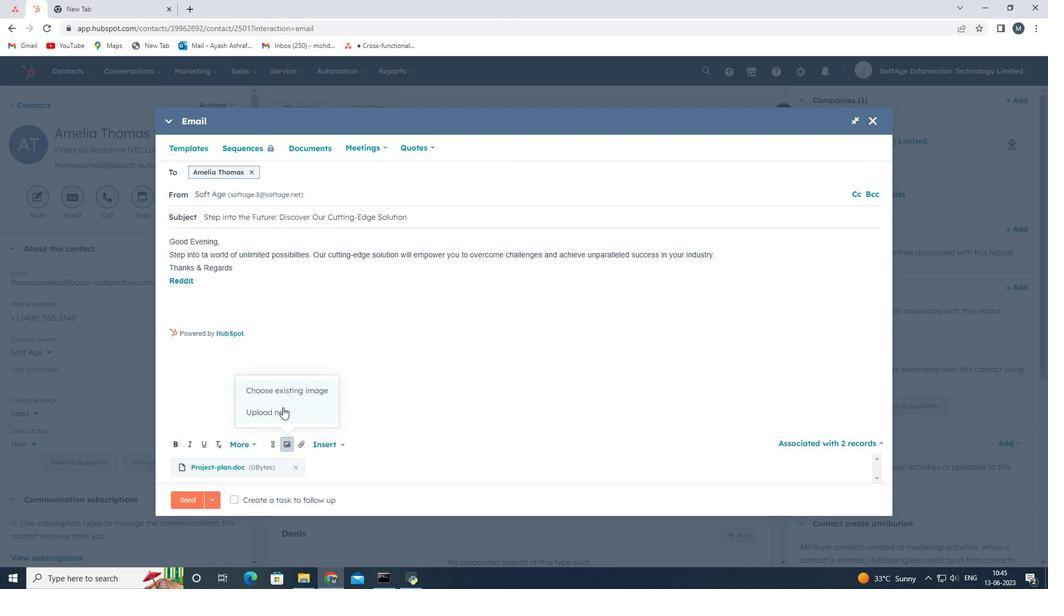 
Action: Mouse moved to (151, 106)
Screenshot: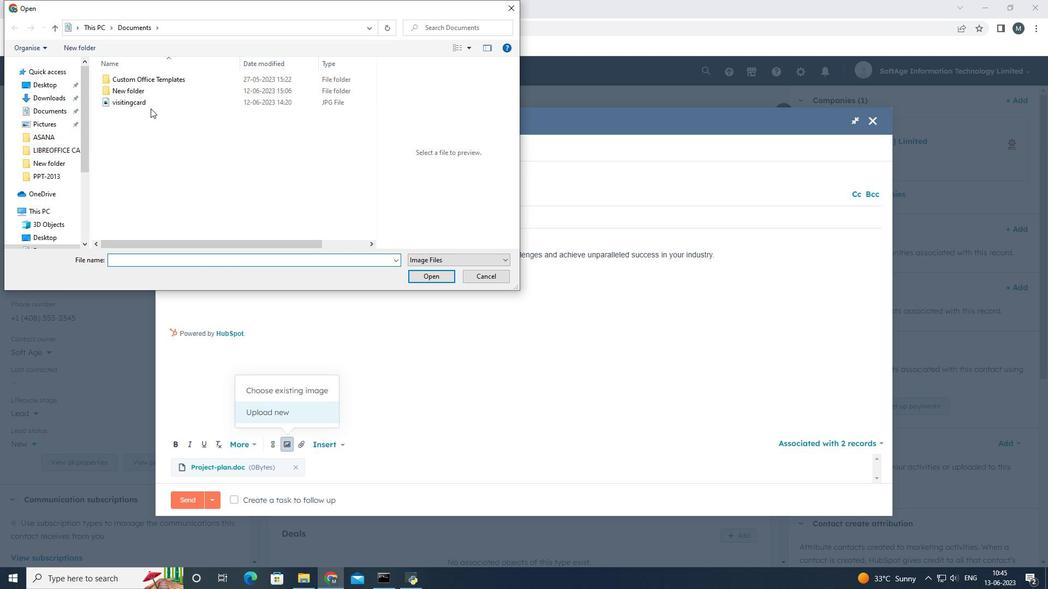 
Action: Mouse pressed left at (151, 106)
Screenshot: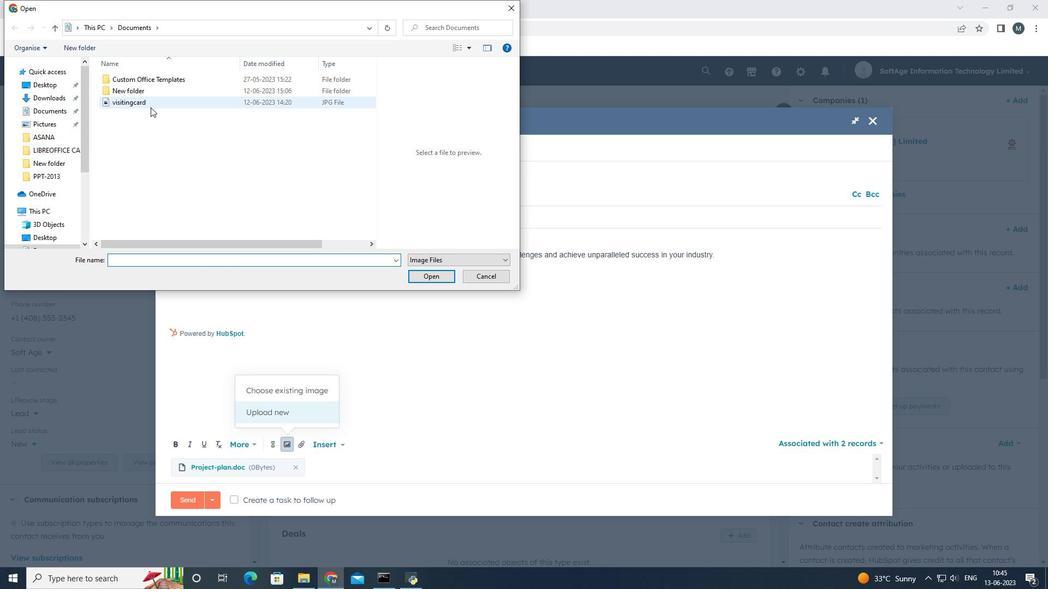 
Action: Mouse moved to (427, 279)
Screenshot: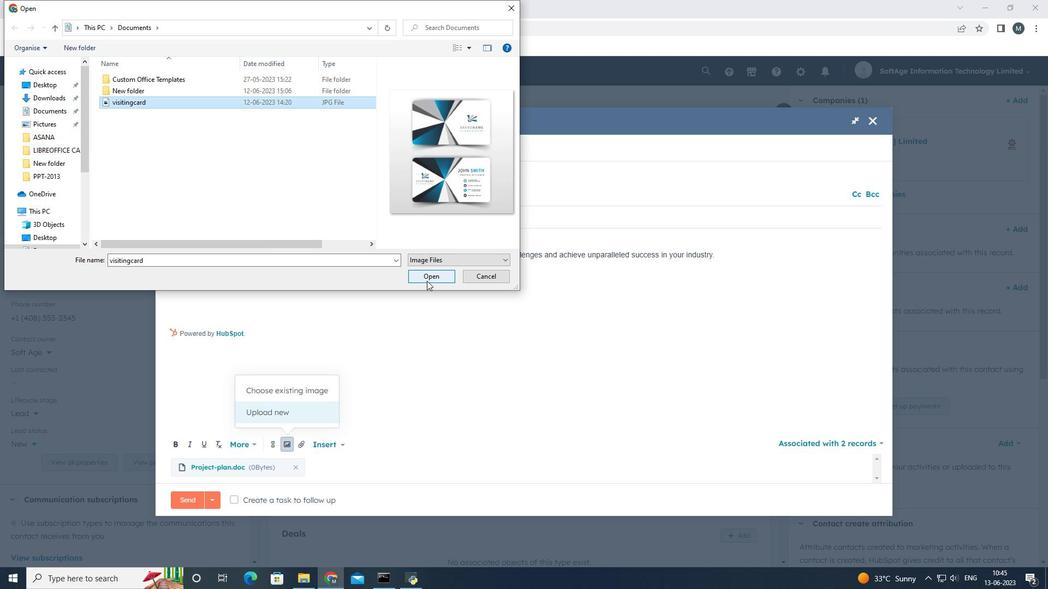 
Action: Mouse pressed left at (427, 279)
Screenshot: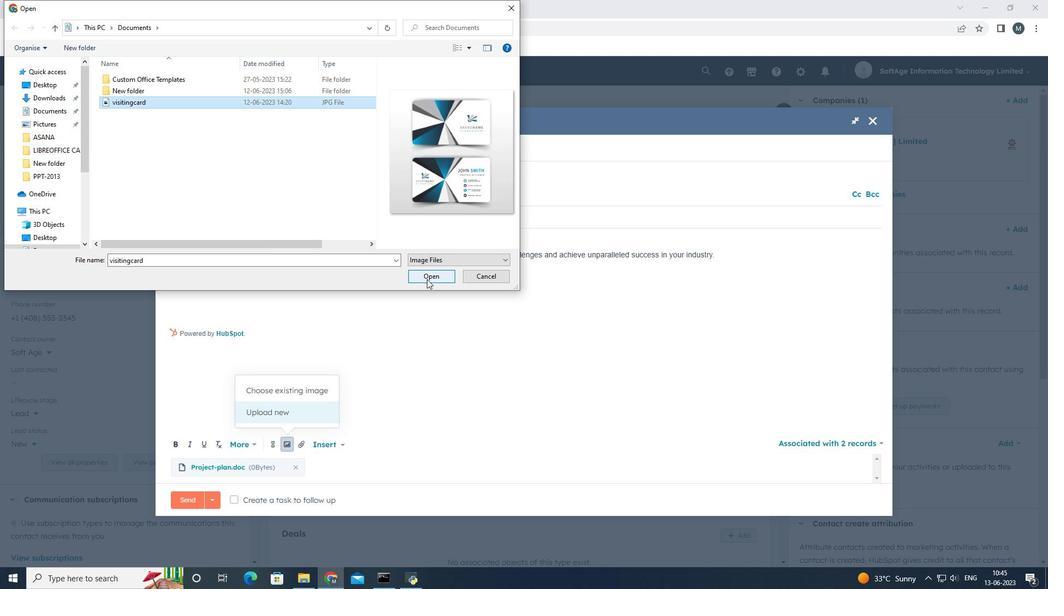 
Action: Mouse moved to (235, 499)
Screenshot: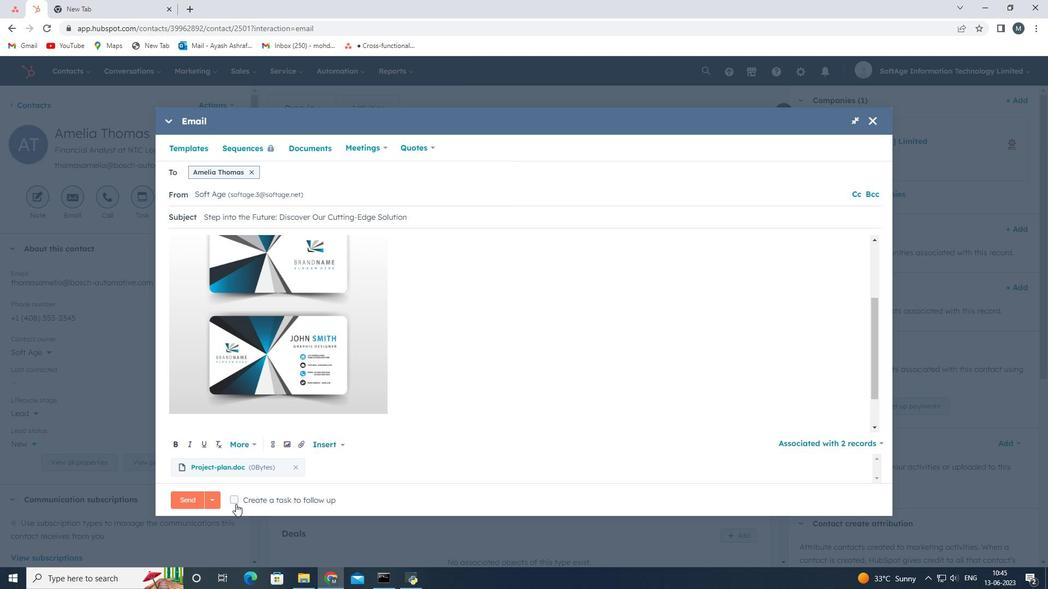 
Action: Mouse pressed left at (235, 499)
Screenshot: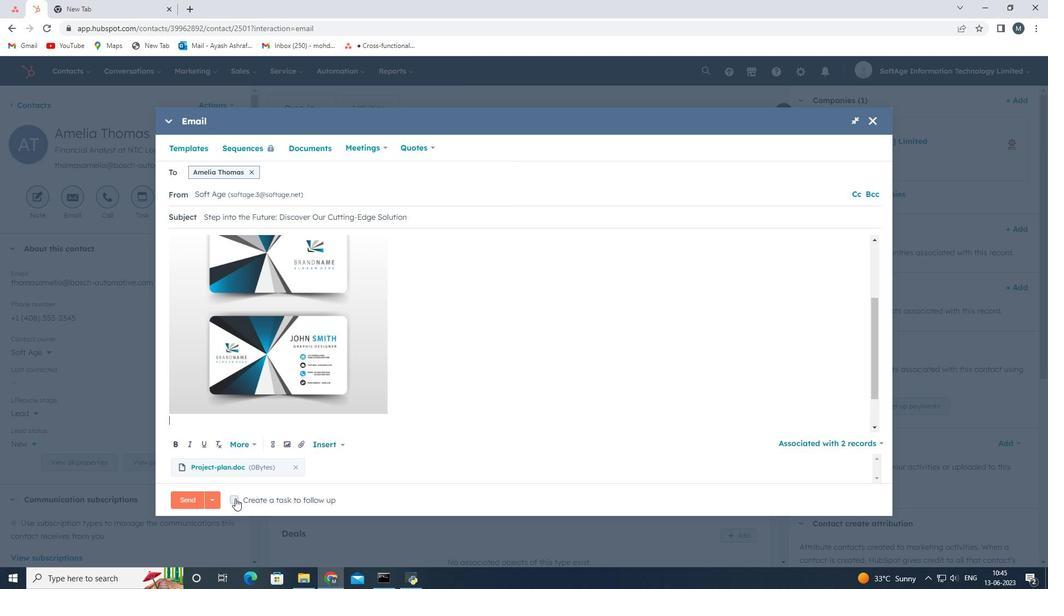 
Action: Mouse moved to (412, 501)
Screenshot: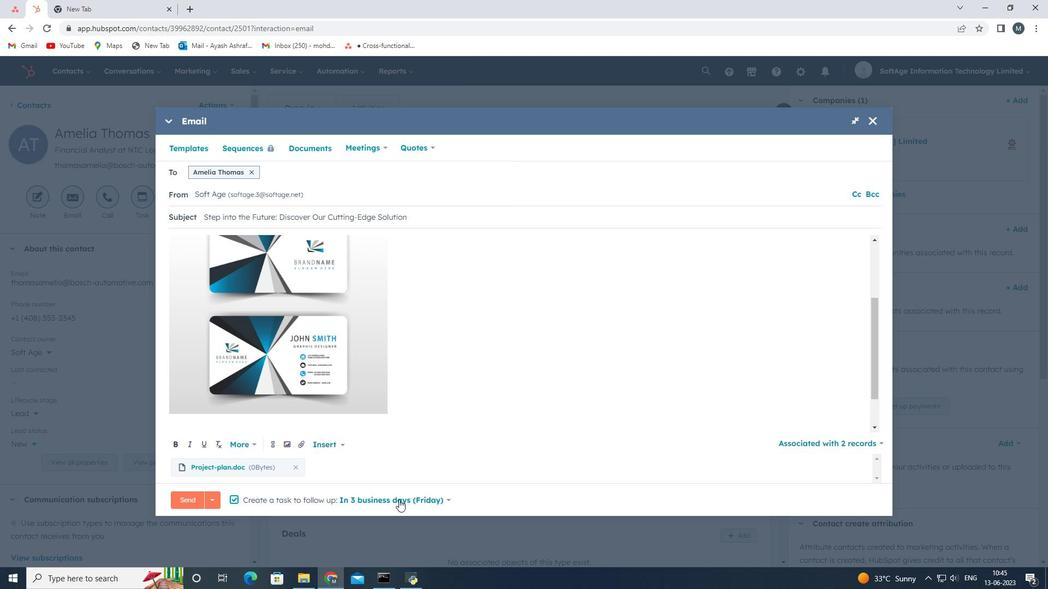 
Action: Mouse pressed left at (412, 501)
Screenshot: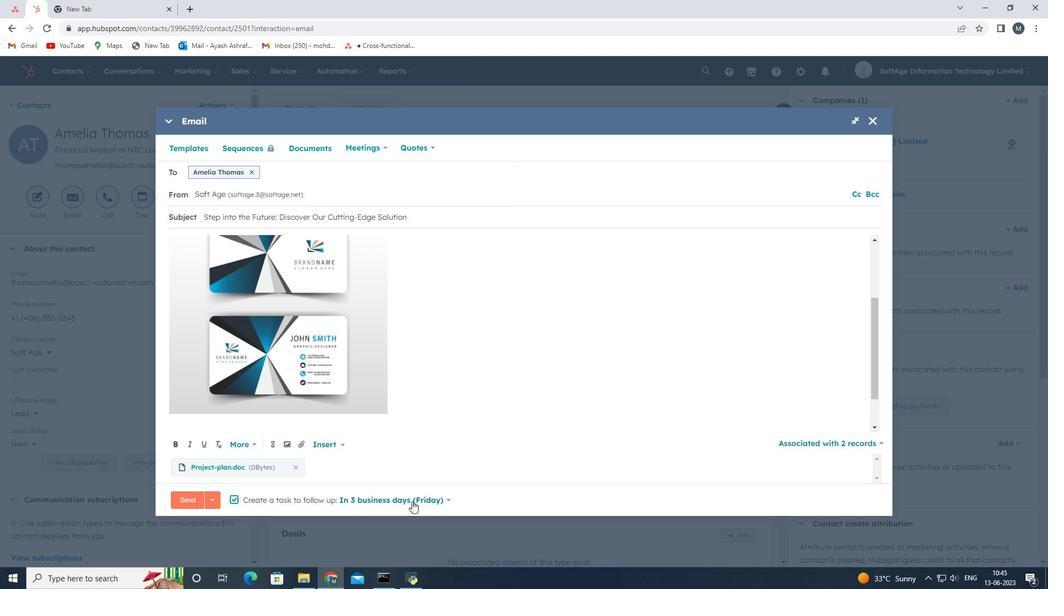 
Action: Mouse moved to (388, 402)
Screenshot: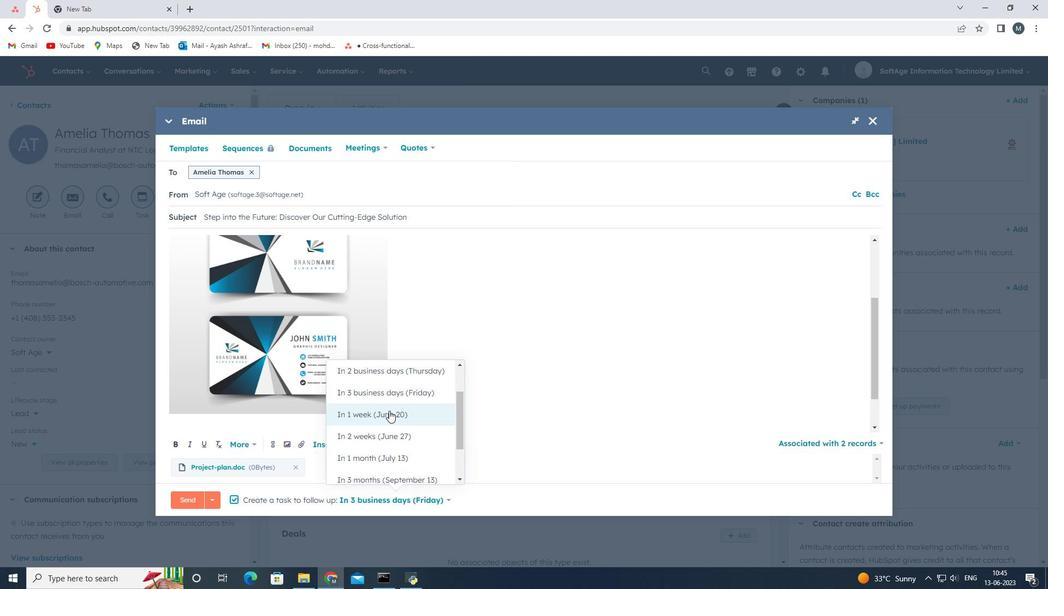 
Action: Mouse scrolled (388, 402) with delta (0, 0)
Screenshot: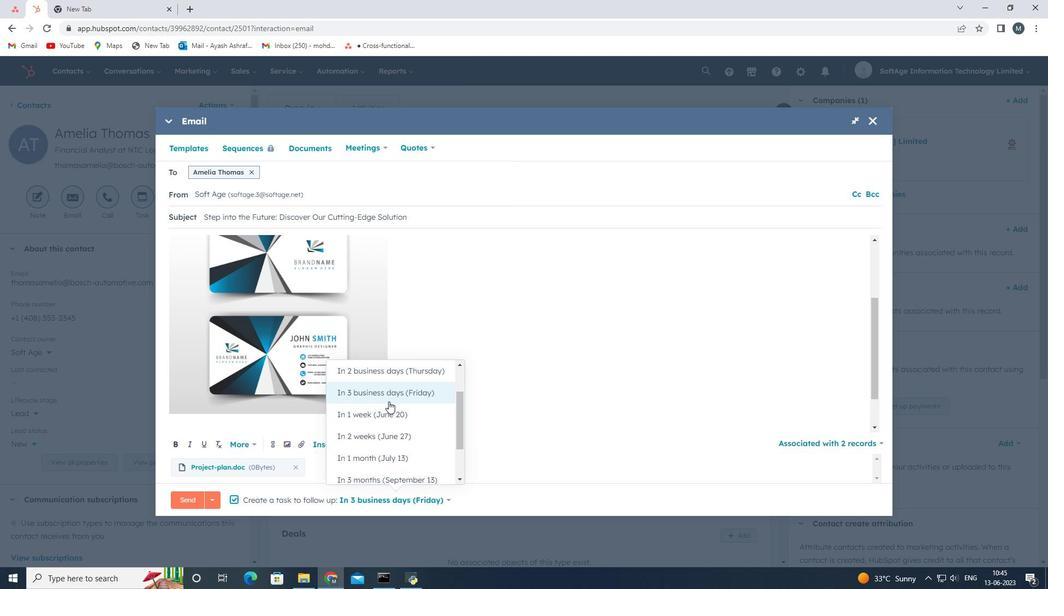 
Action: Mouse scrolled (388, 402) with delta (0, 0)
Screenshot: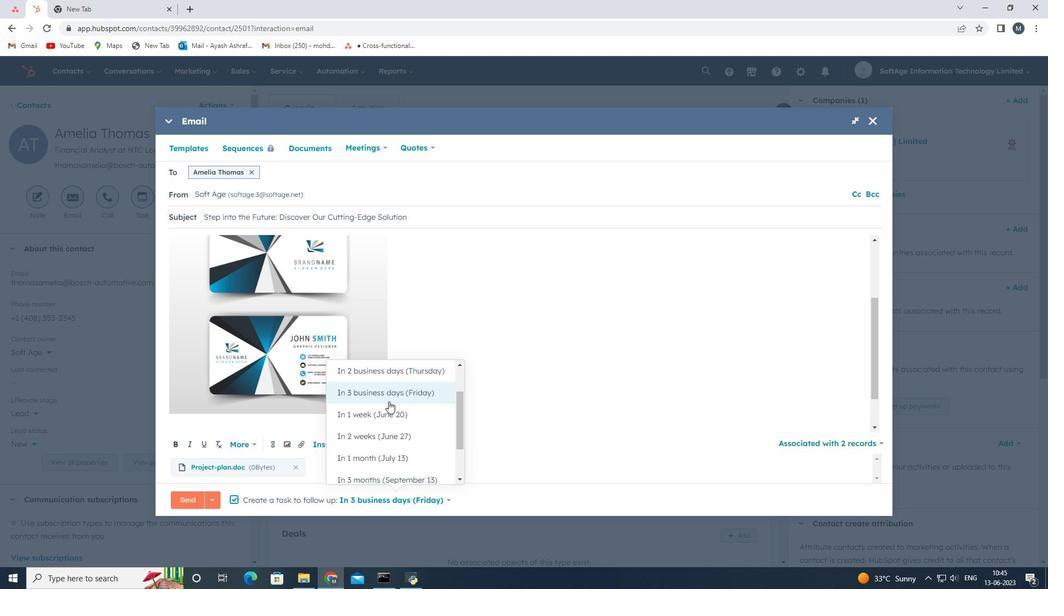
Action: Mouse moved to (383, 457)
Screenshot: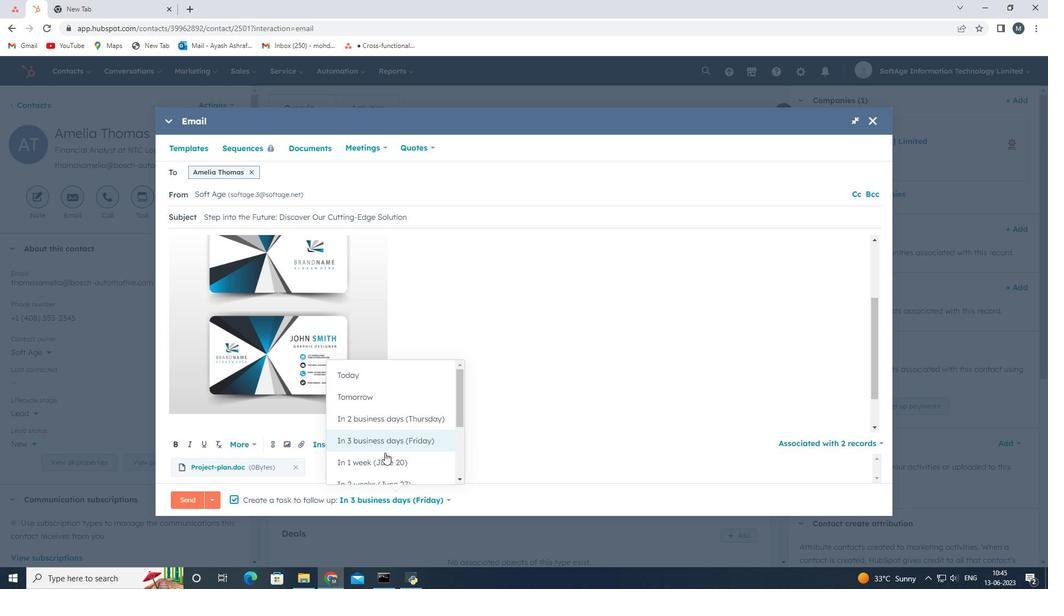 
Action: Mouse scrolled (383, 456) with delta (0, 0)
Screenshot: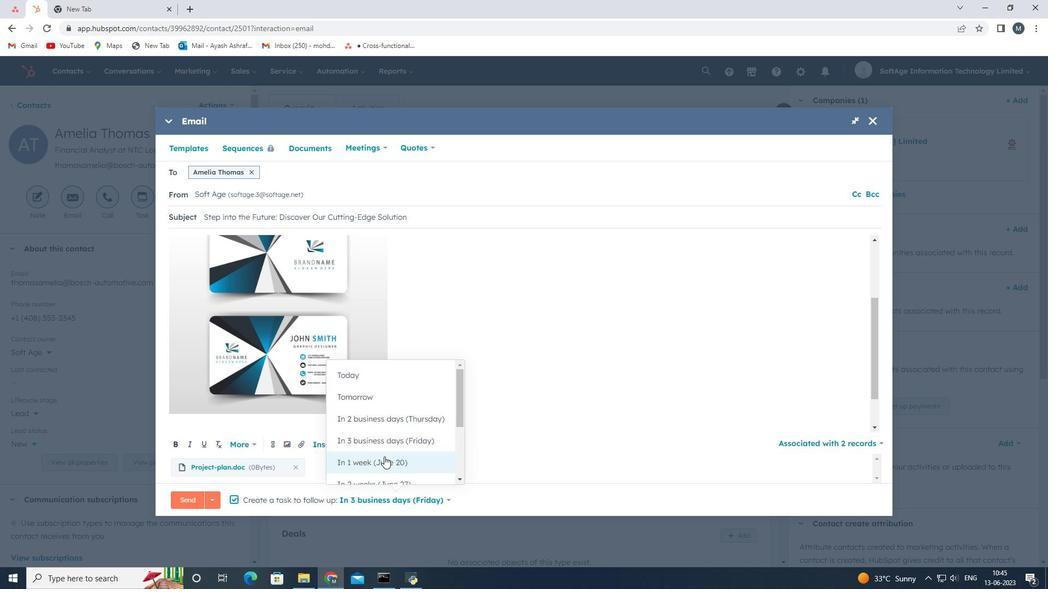 
Action: Mouse moved to (379, 426)
Screenshot: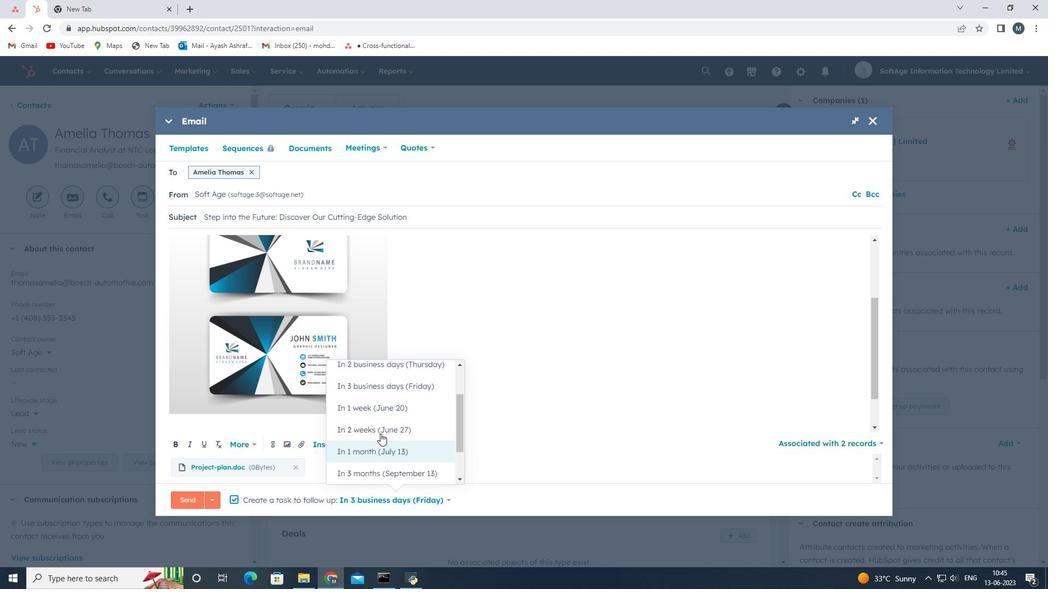 
Action: Mouse pressed left at (379, 426)
Screenshot: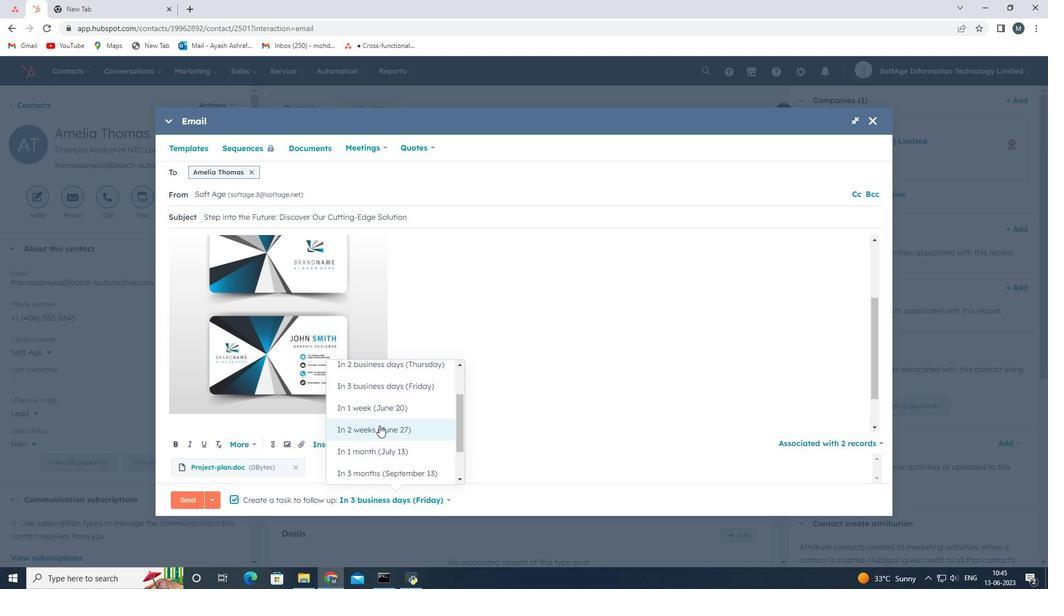 
Action: Mouse moved to (188, 497)
Screenshot: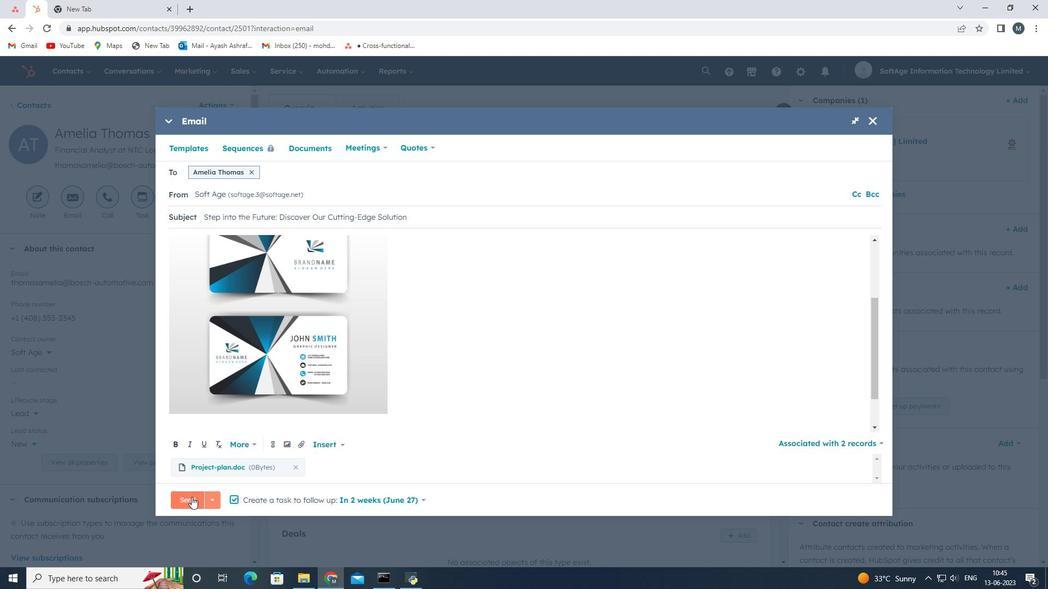
Action: Mouse pressed left at (188, 497)
Screenshot: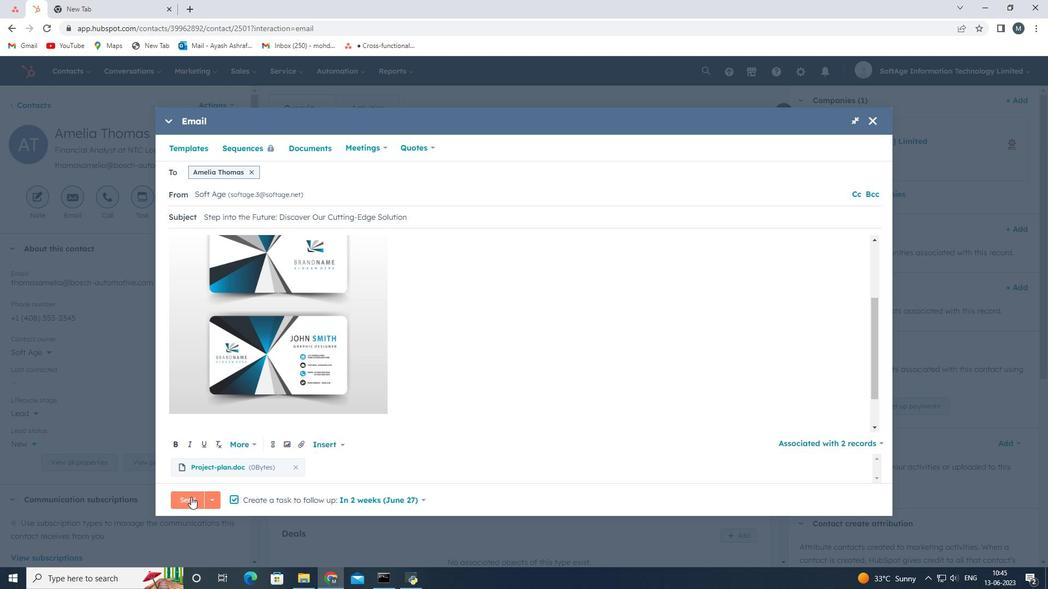 
Action: Mouse moved to (282, 432)
Screenshot: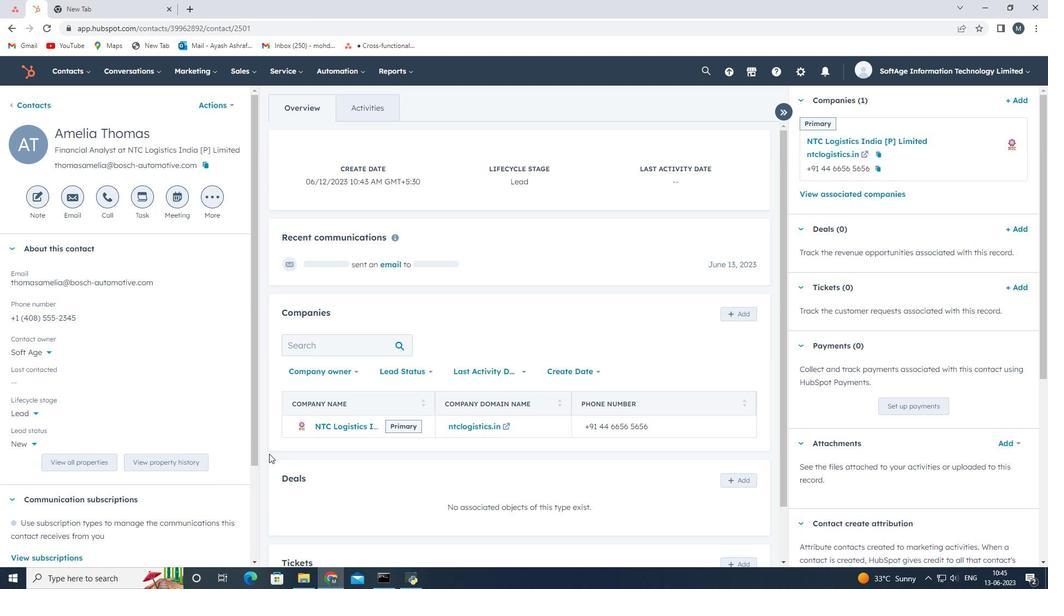 
